 Task: Look for Airbnb options in Mouila, Gabon from 12th  December, 2023 to 15th December, 2023 for 3 adults. Place can be entire place with 2 bedrooms having 3 beds and 1 bathroom. Property type can be flat. Amenities needed are: washing machine. Booking option can be shelf check-in.
Action: Mouse moved to (322, 118)
Screenshot: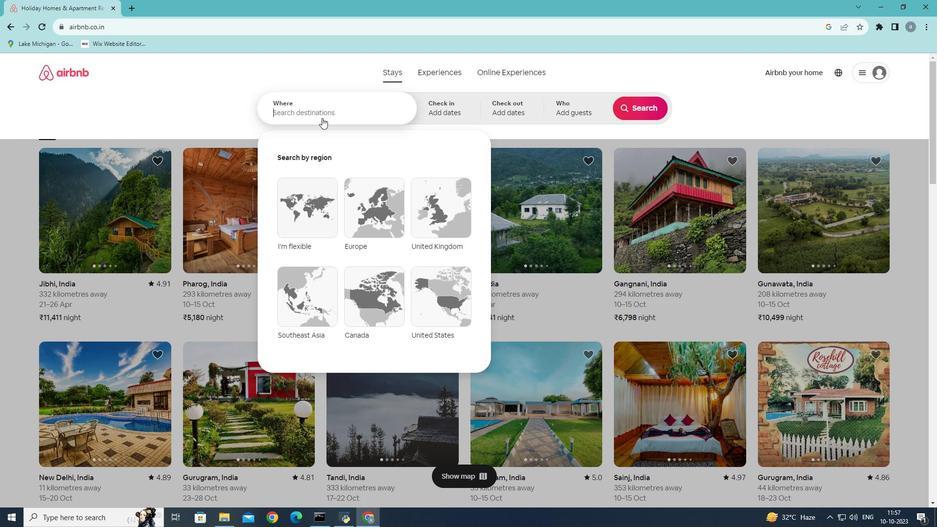 
Action: Mouse pressed left at (322, 118)
Screenshot: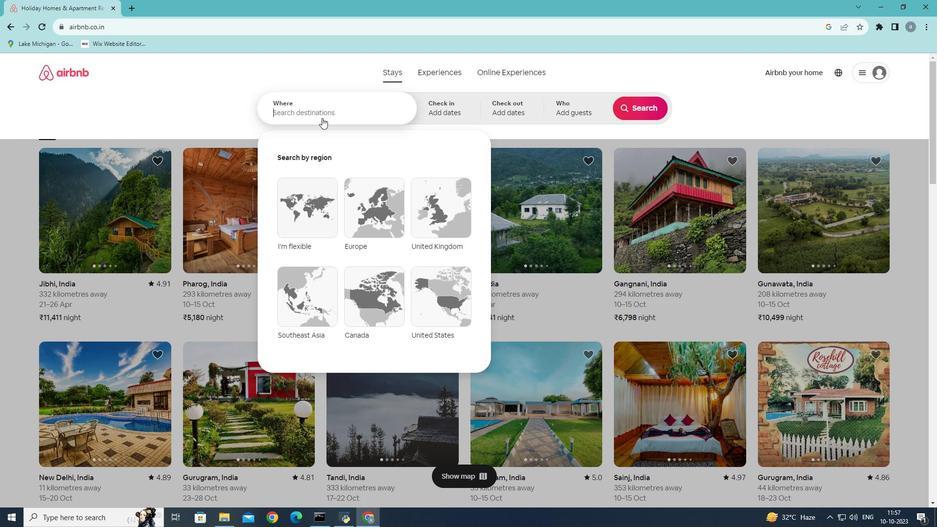 
Action: Mouse moved to (326, 105)
Screenshot: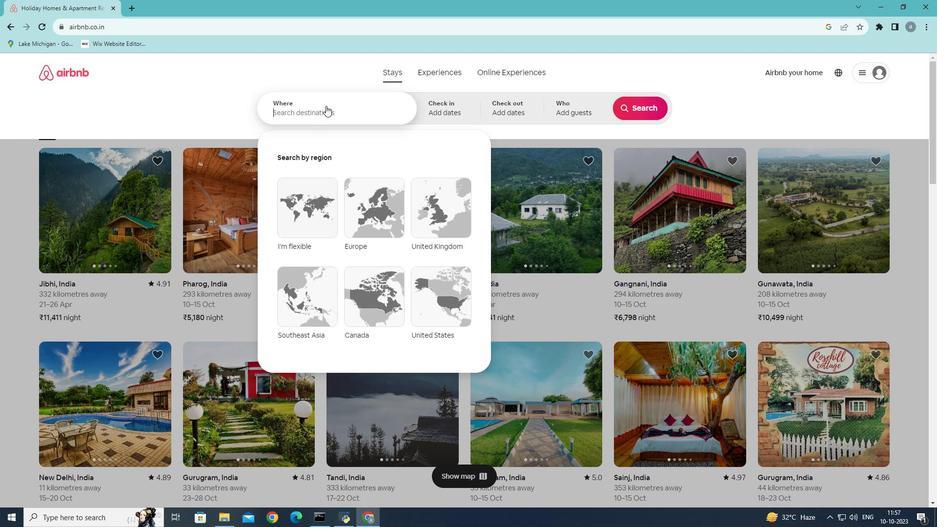 
Action: Key pressed <Key.shift>Mouila,<Key.shift>Gabon
Screenshot: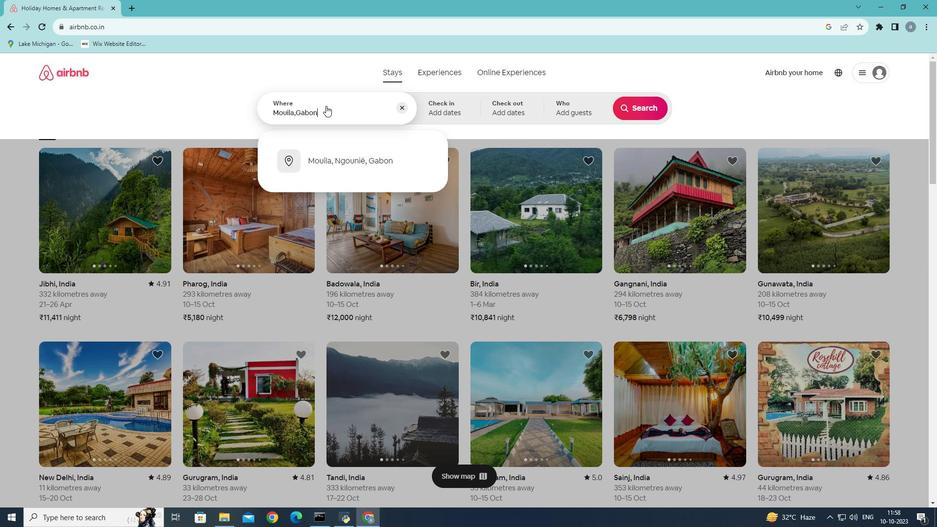 
Action: Mouse moved to (384, 162)
Screenshot: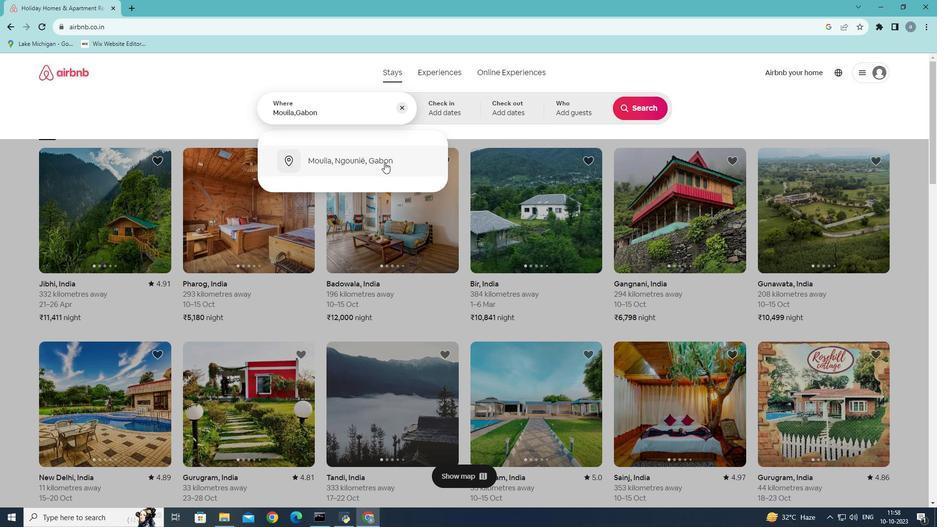 
Action: Mouse pressed left at (384, 162)
Screenshot: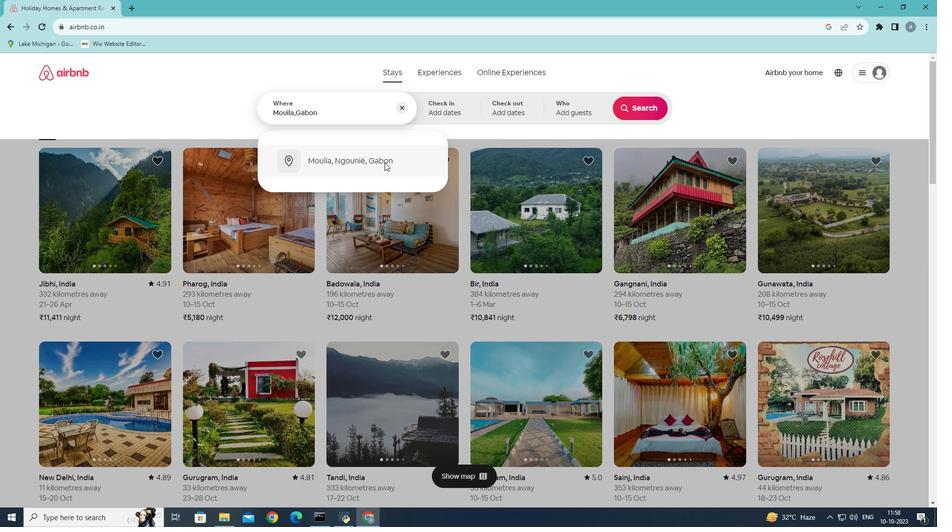 
Action: Mouse moved to (636, 184)
Screenshot: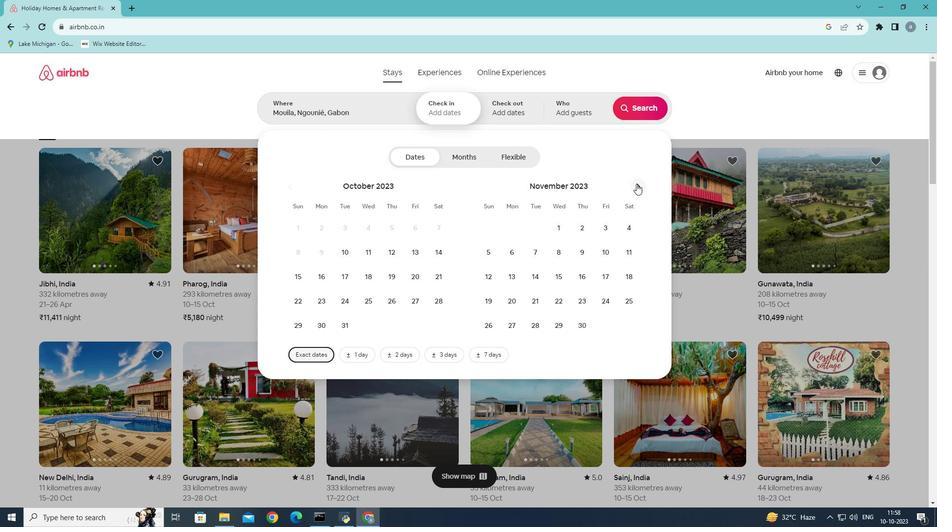 
Action: Mouse pressed left at (636, 184)
Screenshot: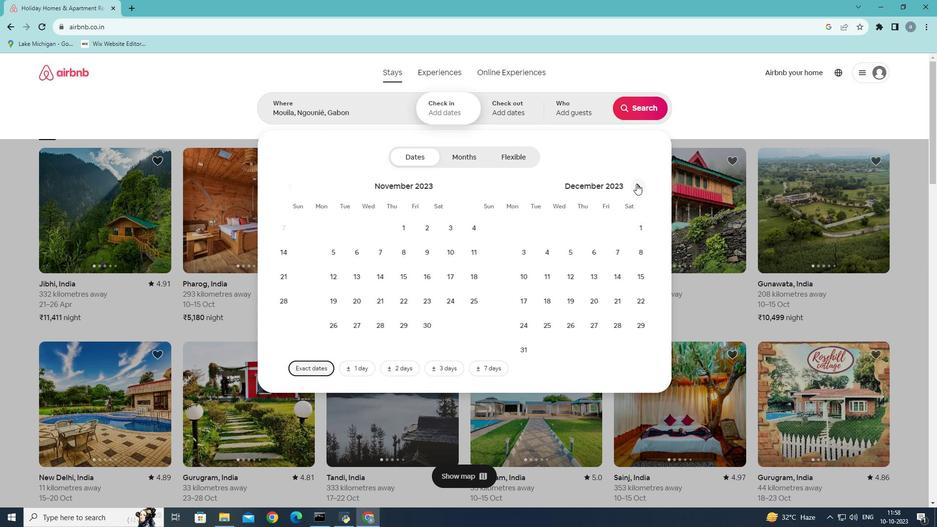 
Action: Mouse moved to (540, 276)
Screenshot: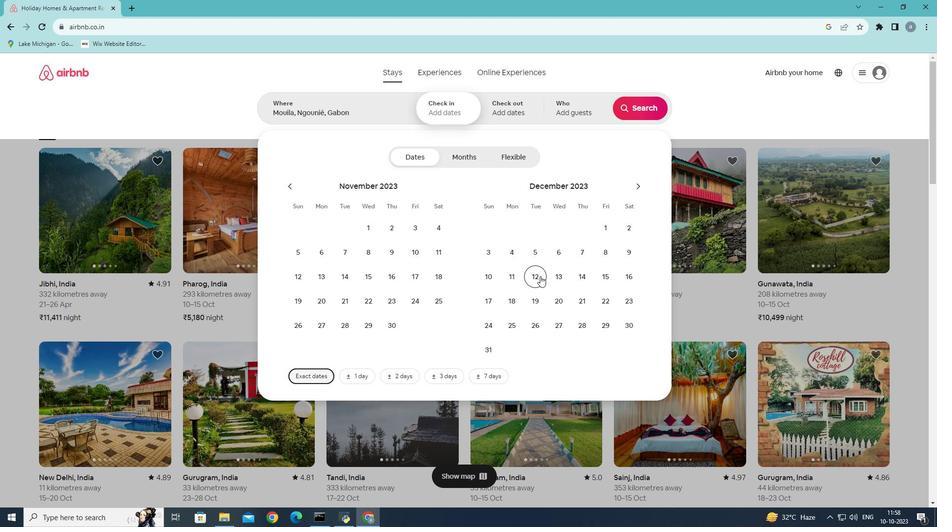 
Action: Mouse pressed left at (540, 276)
Screenshot: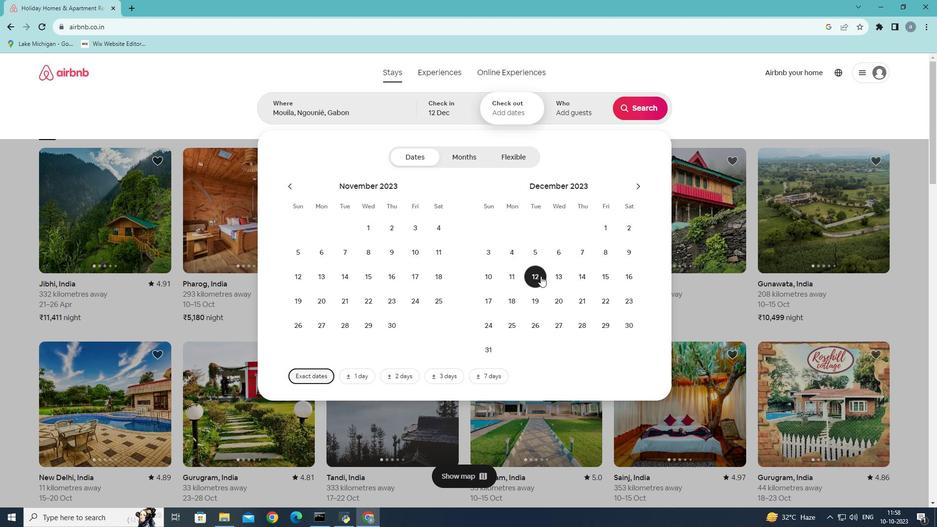 
Action: Mouse moved to (607, 274)
Screenshot: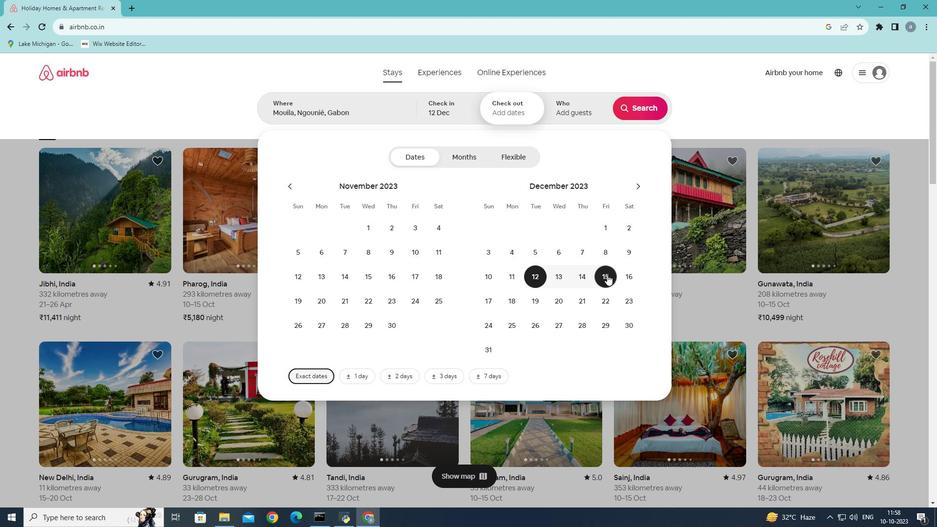 
Action: Mouse pressed left at (607, 274)
Screenshot: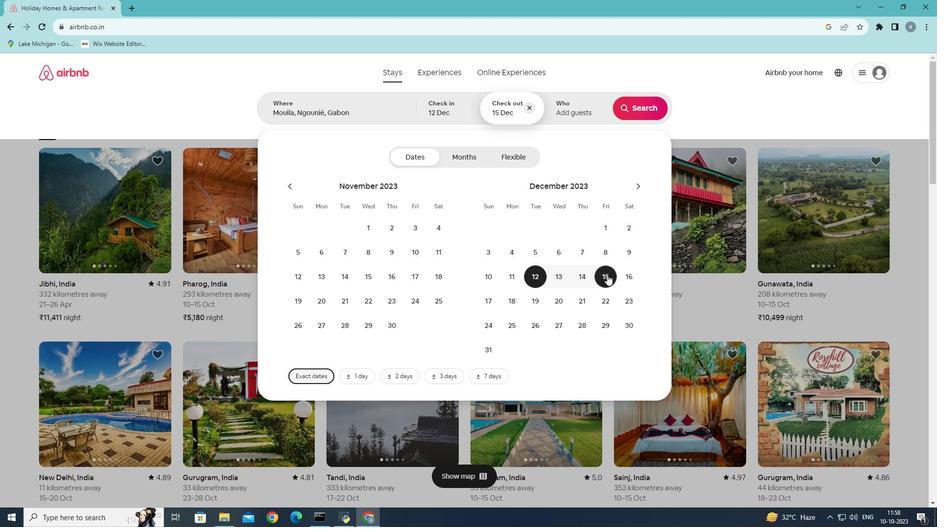 
Action: Mouse moved to (593, 109)
Screenshot: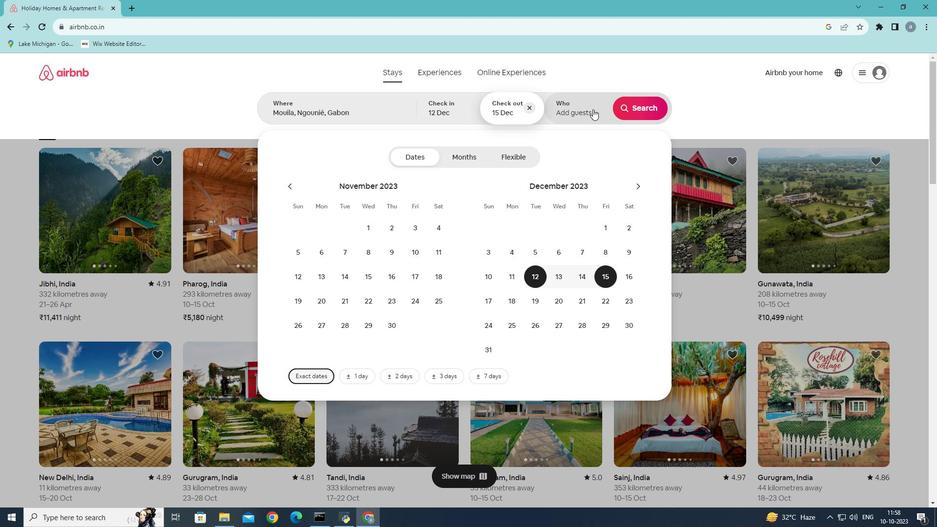 
Action: Mouse pressed left at (593, 109)
Screenshot: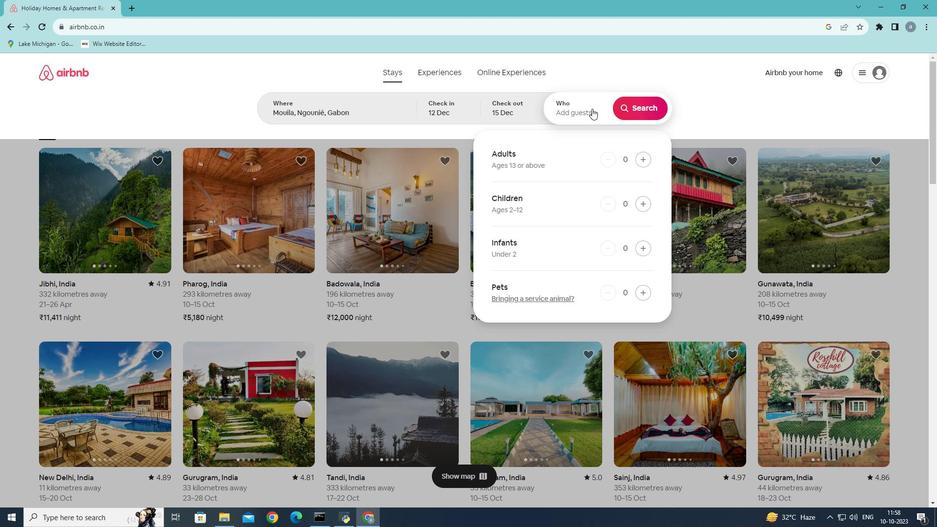 
Action: Mouse moved to (642, 161)
Screenshot: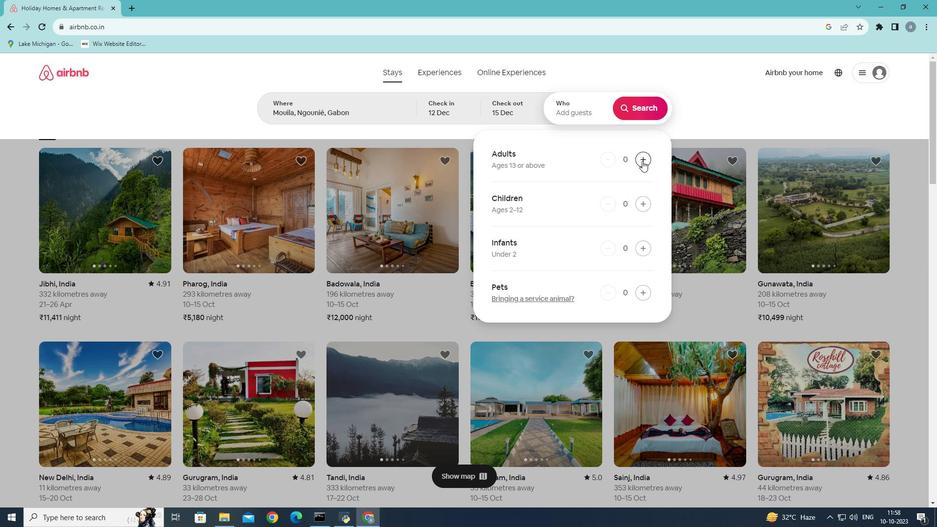 
Action: Mouse pressed left at (642, 161)
Screenshot: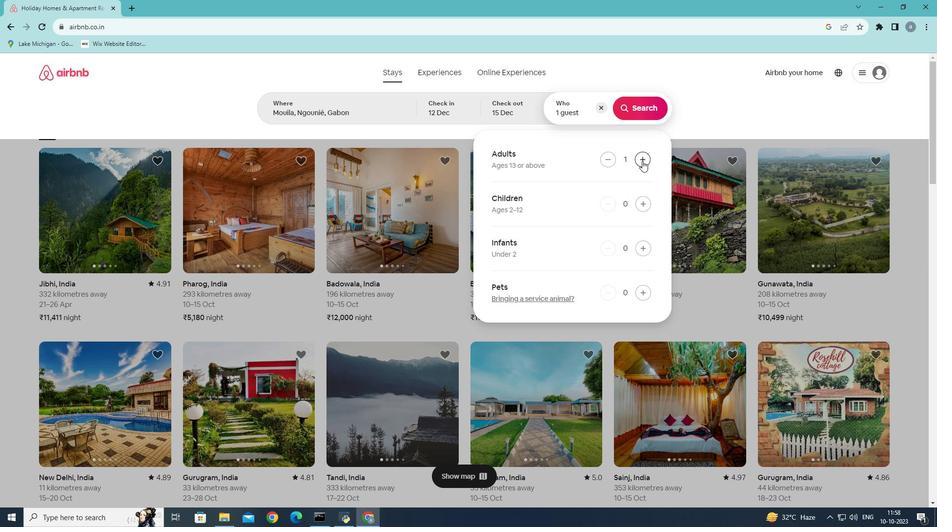 
Action: Mouse pressed left at (642, 161)
Screenshot: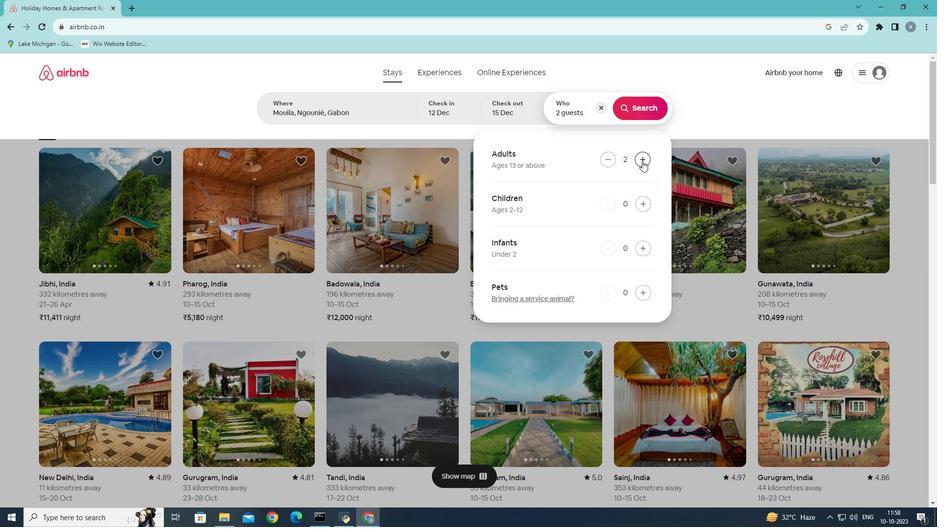 
Action: Mouse pressed left at (642, 161)
Screenshot: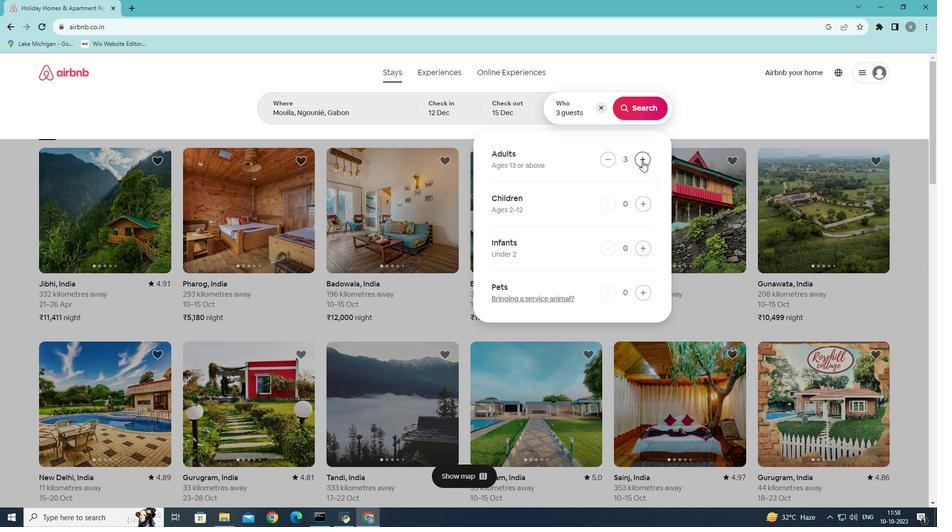 
Action: Mouse moved to (635, 107)
Screenshot: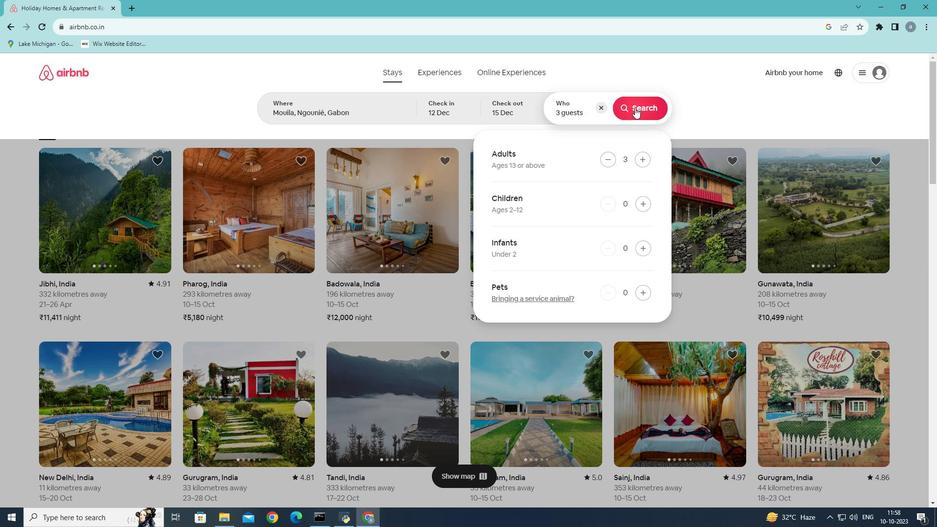 
Action: Mouse pressed left at (635, 107)
Screenshot: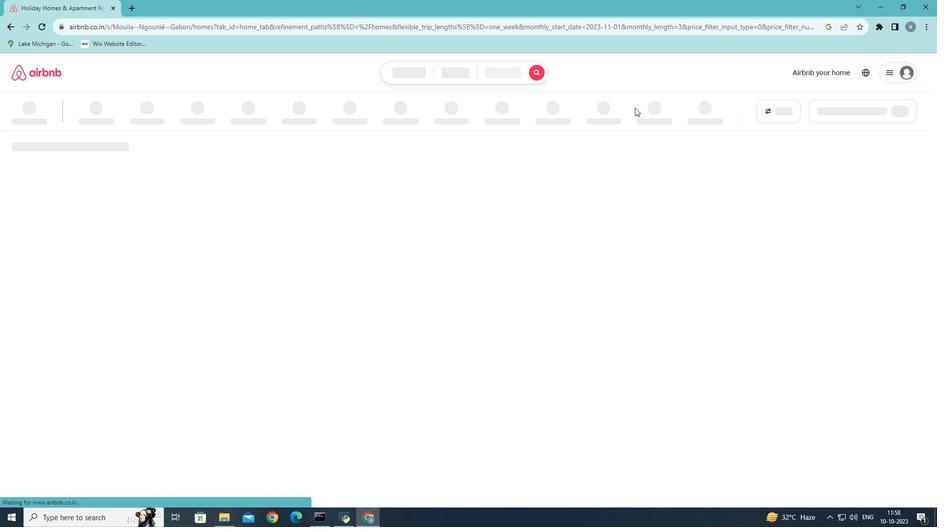 
Action: Mouse moved to (769, 110)
Screenshot: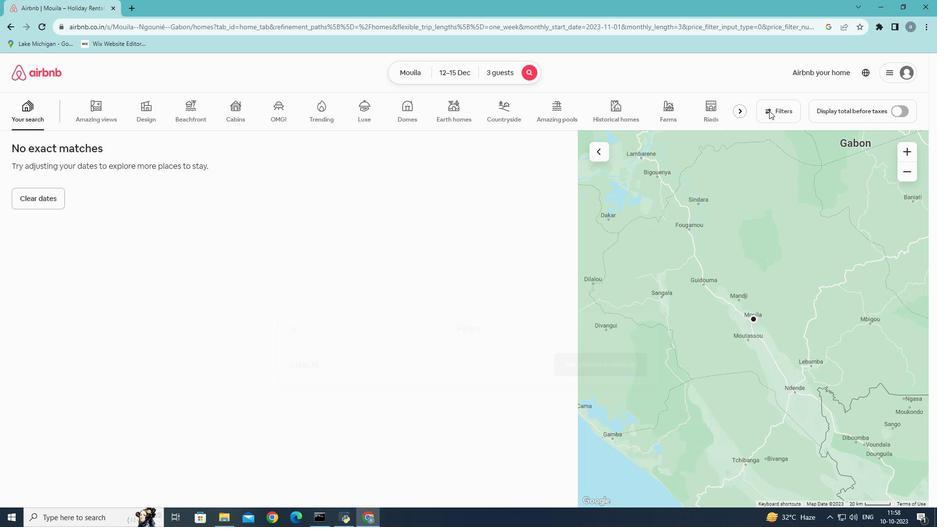 
Action: Mouse pressed left at (769, 110)
Screenshot: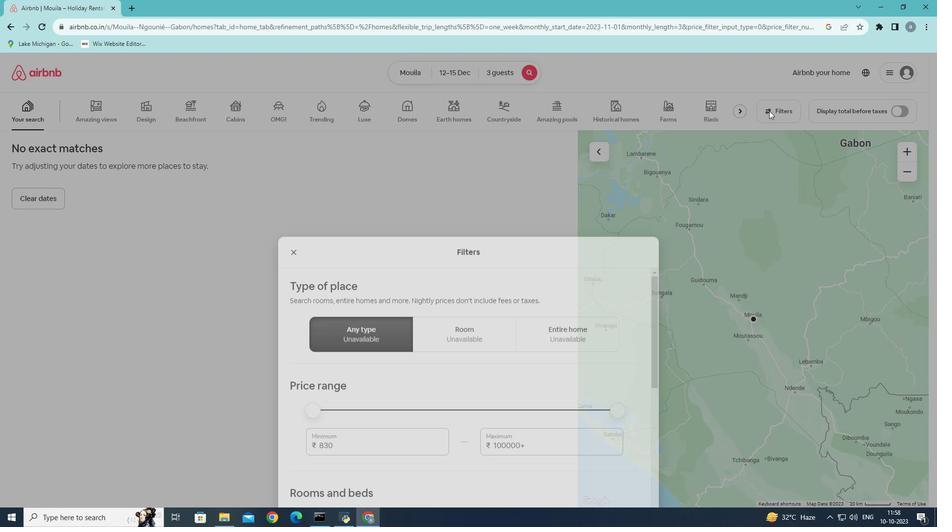 
Action: Mouse moved to (565, 168)
Screenshot: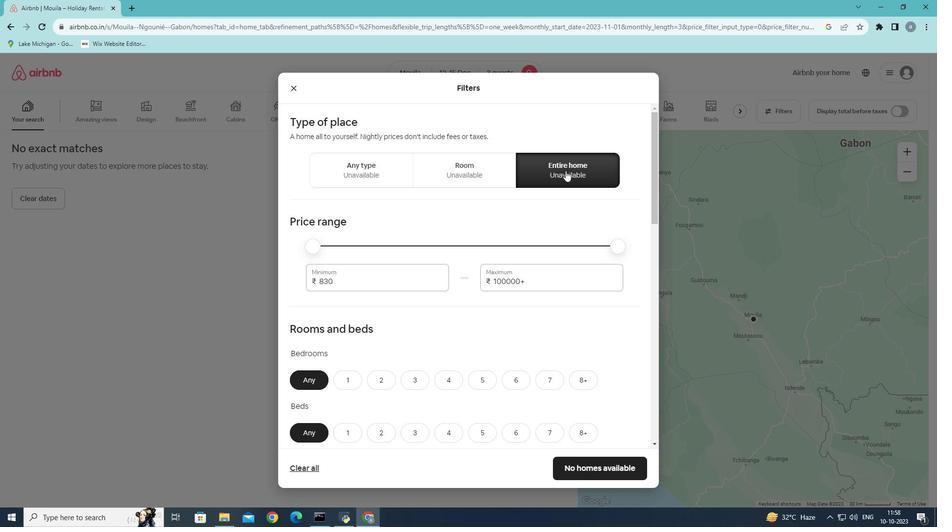 
Action: Mouse pressed left at (565, 168)
Screenshot: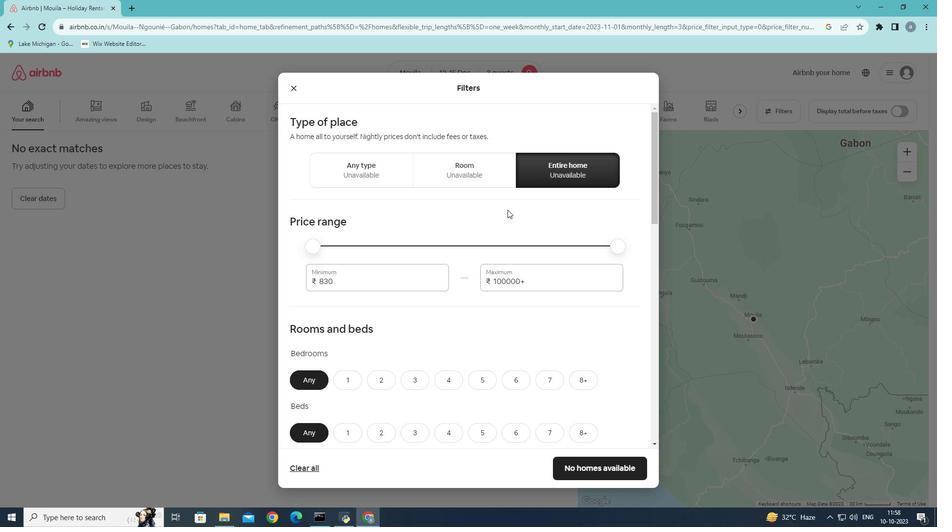 
Action: Mouse moved to (382, 380)
Screenshot: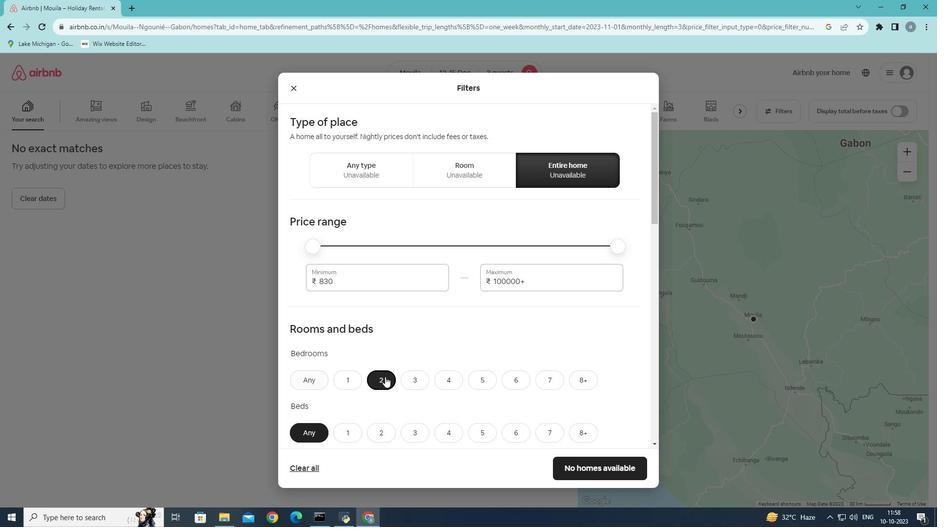 
Action: Mouse pressed left at (382, 380)
Screenshot: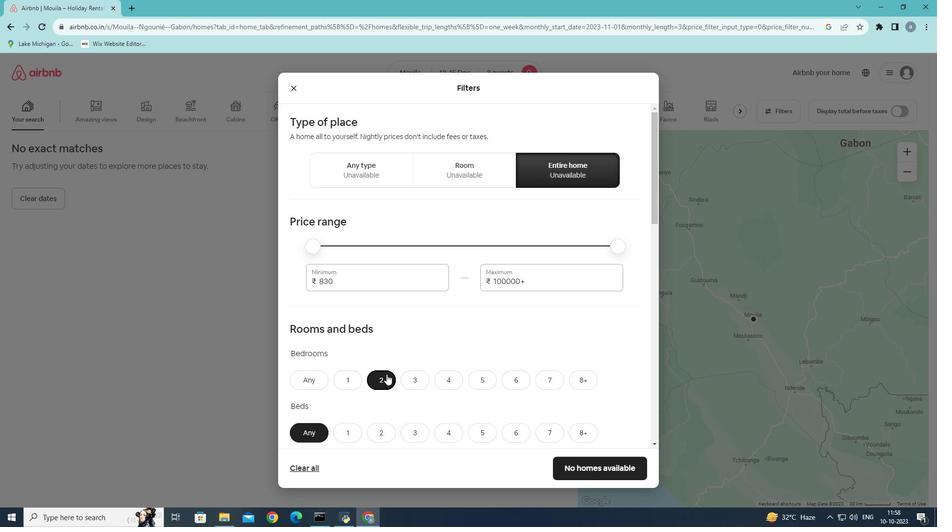 
Action: Mouse moved to (451, 327)
Screenshot: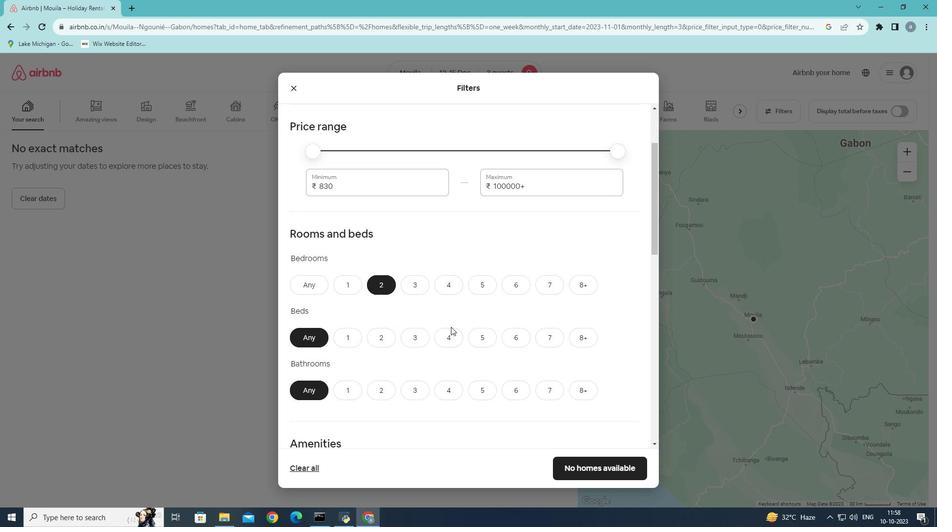 
Action: Mouse scrolled (451, 326) with delta (0, 0)
Screenshot: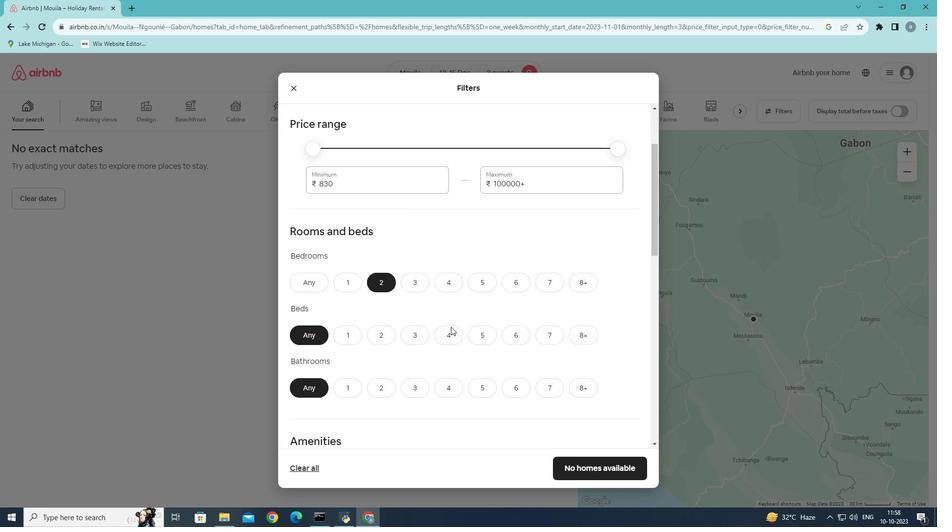 
Action: Mouse scrolled (451, 326) with delta (0, 0)
Screenshot: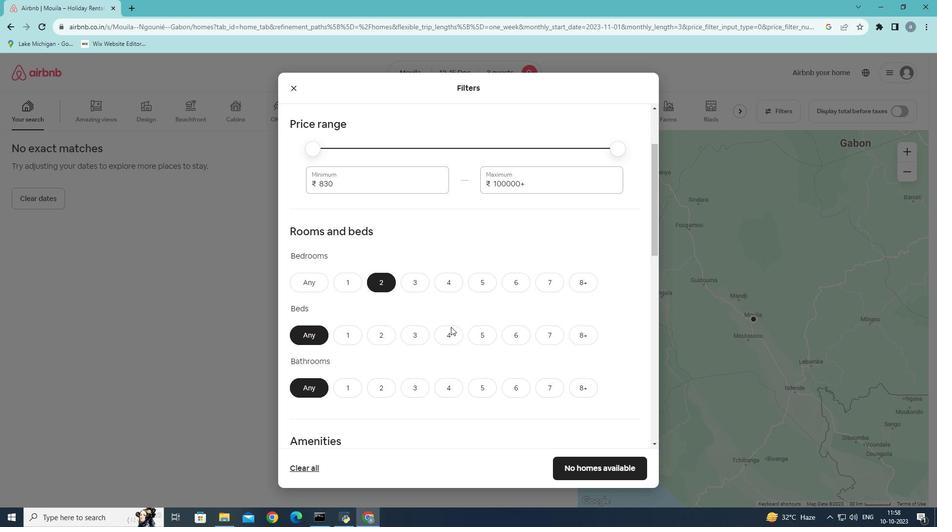 
Action: Mouse moved to (376, 336)
Screenshot: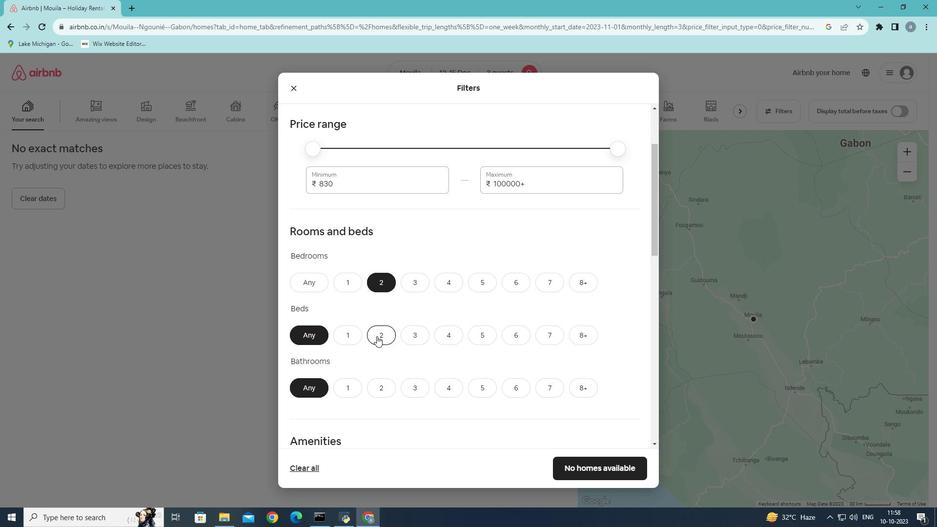 
Action: Mouse scrolled (376, 335) with delta (0, 0)
Screenshot: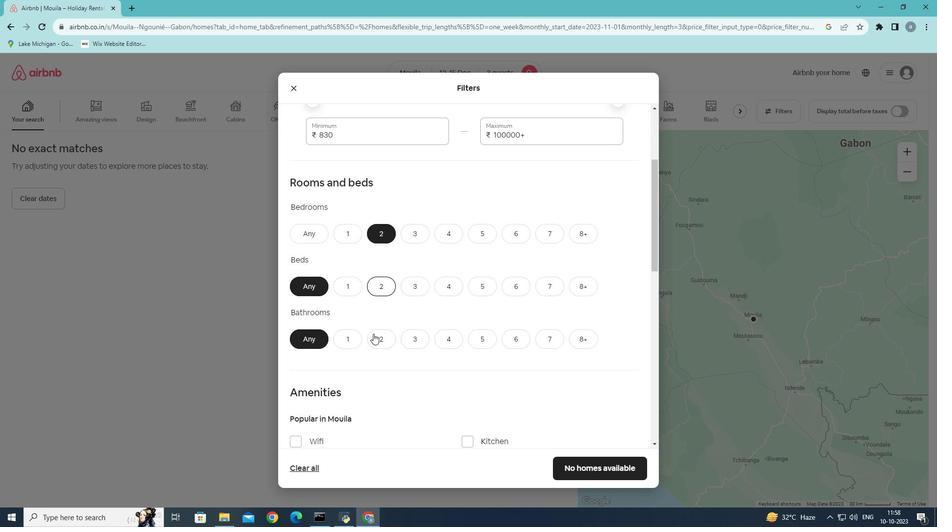 
Action: Mouse moved to (412, 282)
Screenshot: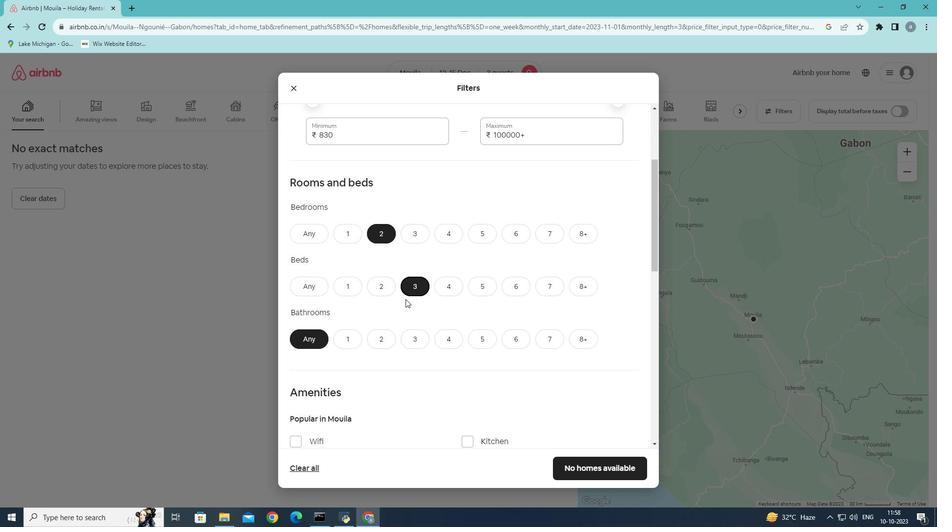 
Action: Mouse pressed left at (412, 282)
Screenshot: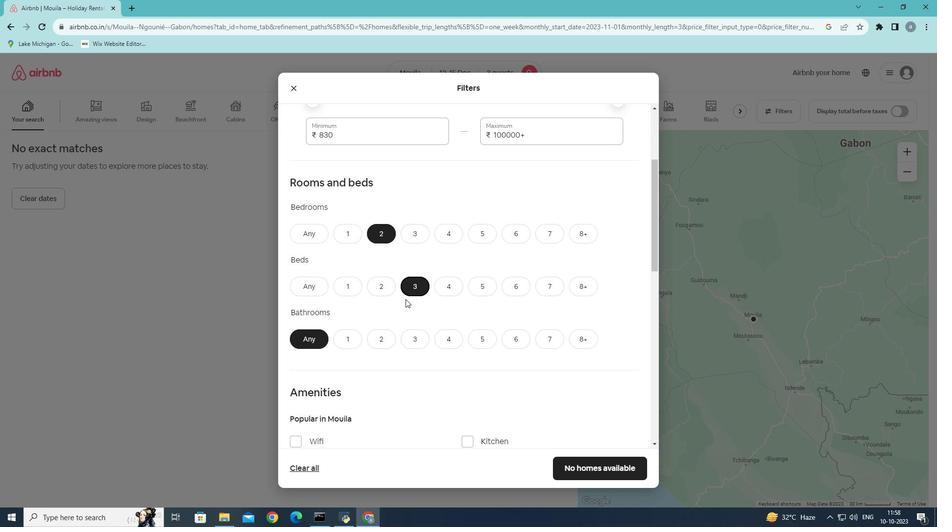 
Action: Mouse moved to (347, 345)
Screenshot: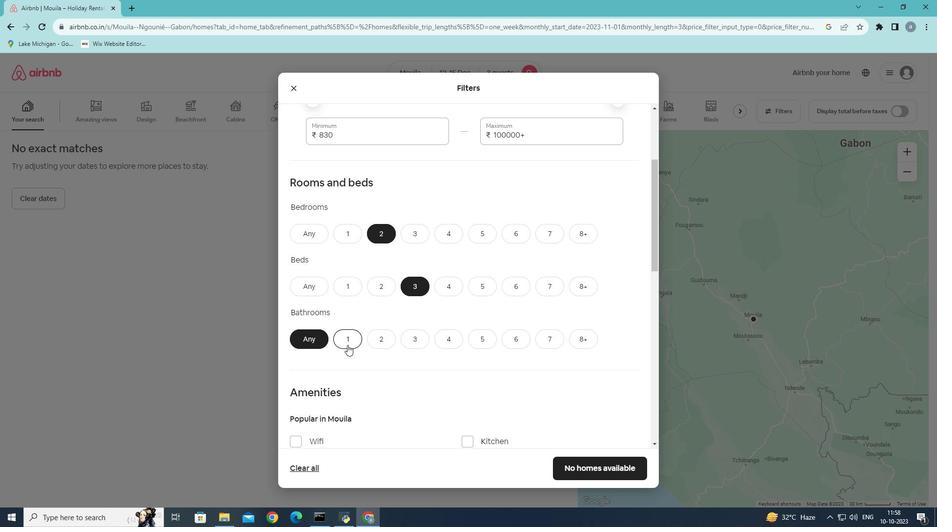 
Action: Mouse pressed left at (347, 345)
Screenshot: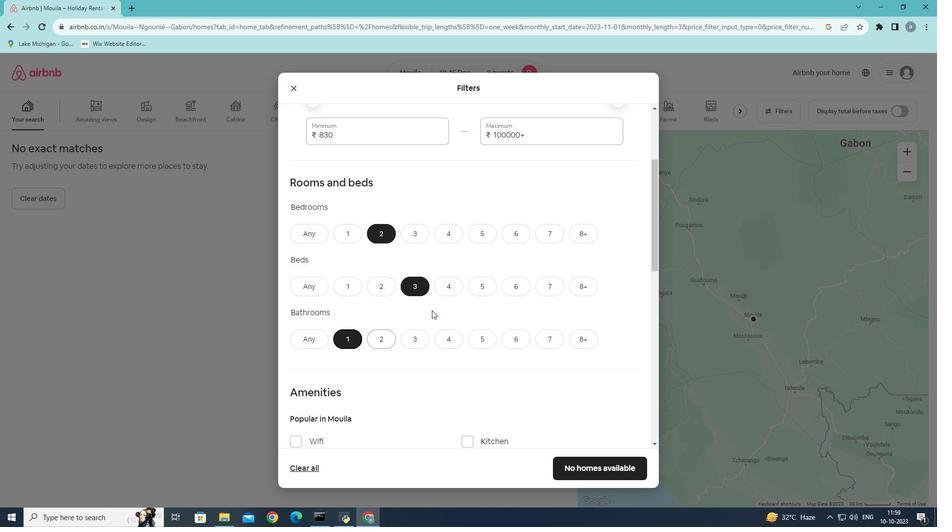 
Action: Mouse moved to (482, 285)
Screenshot: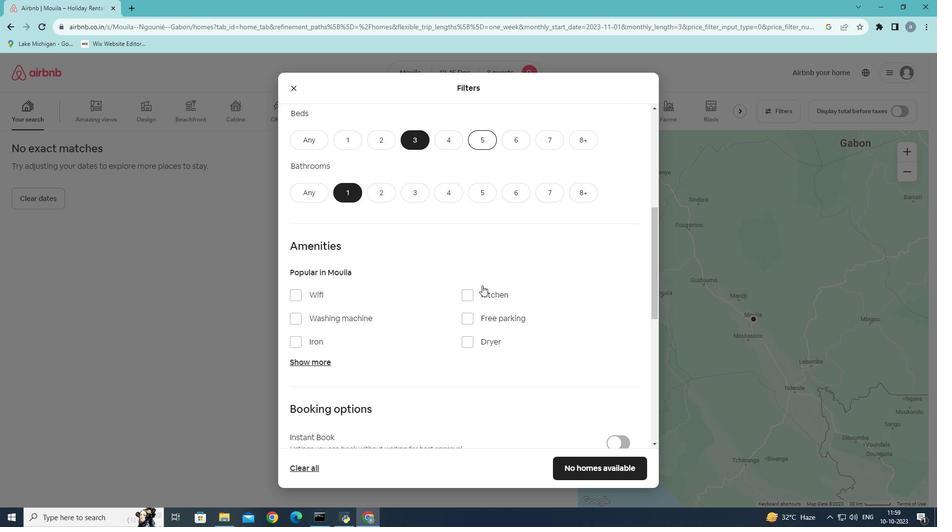 
Action: Mouse scrolled (482, 285) with delta (0, 0)
Screenshot: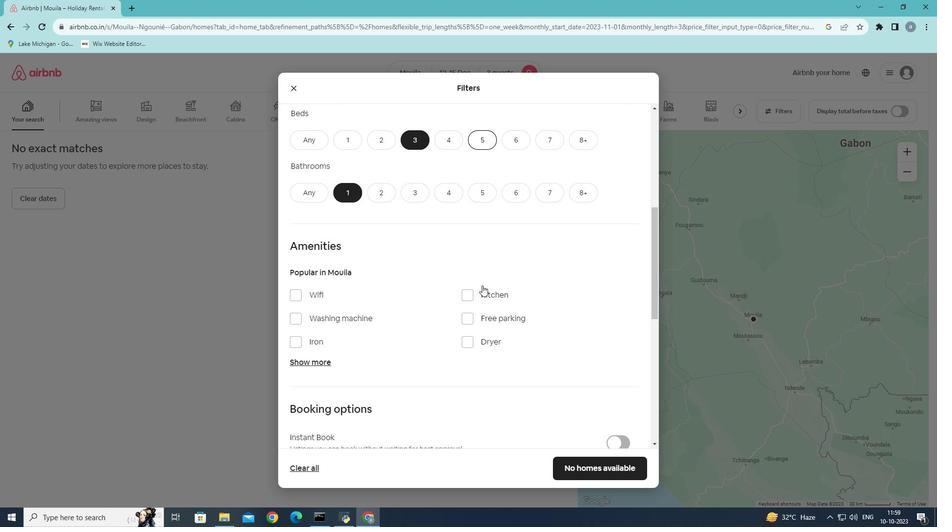 
Action: Mouse scrolled (482, 285) with delta (0, 0)
Screenshot: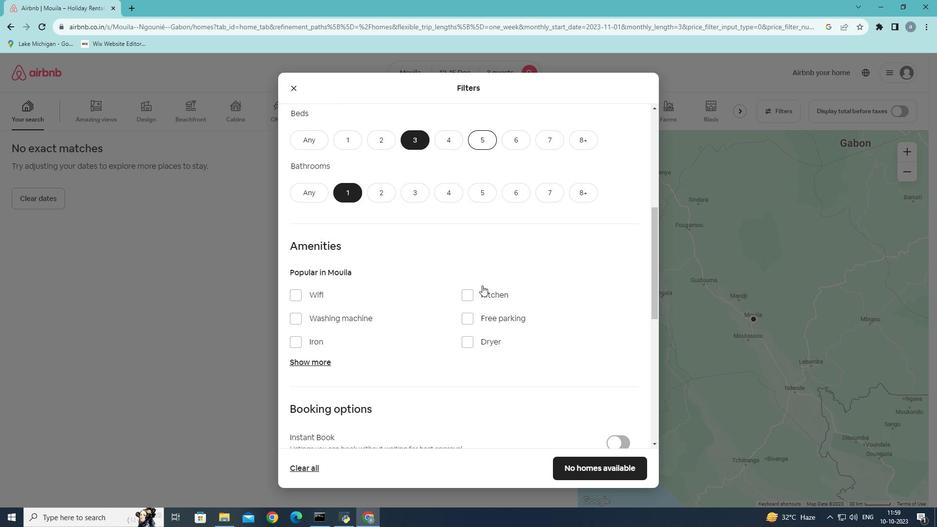 
Action: Mouse scrolled (482, 285) with delta (0, 0)
Screenshot: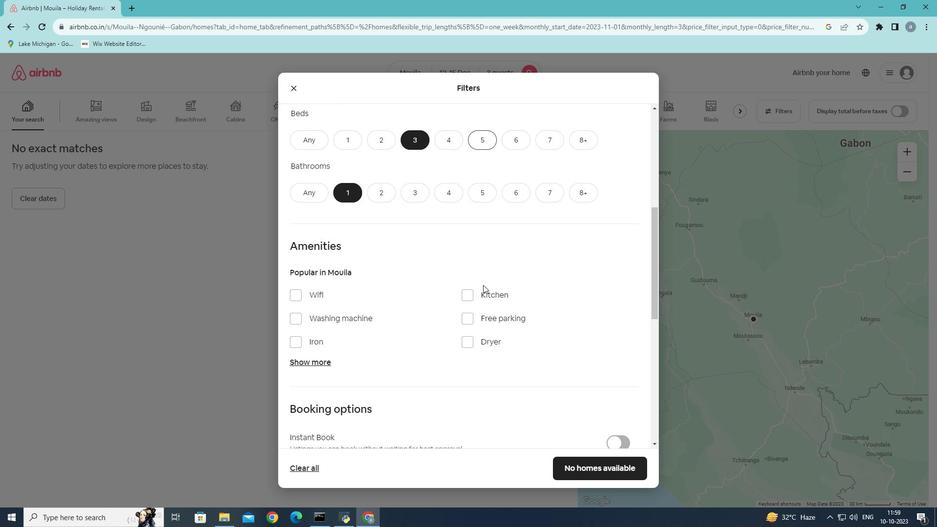 
Action: Mouse moved to (483, 284)
Screenshot: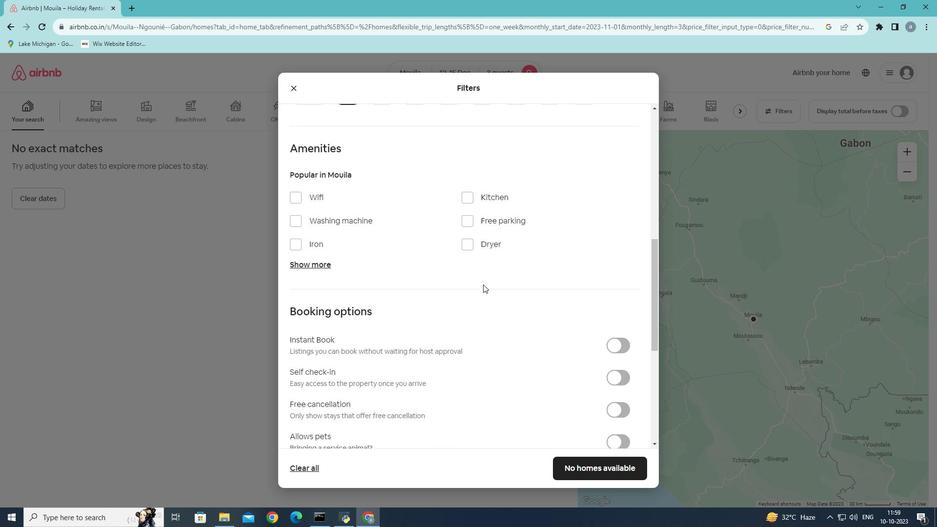 
Action: Mouse scrolled (483, 284) with delta (0, 0)
Screenshot: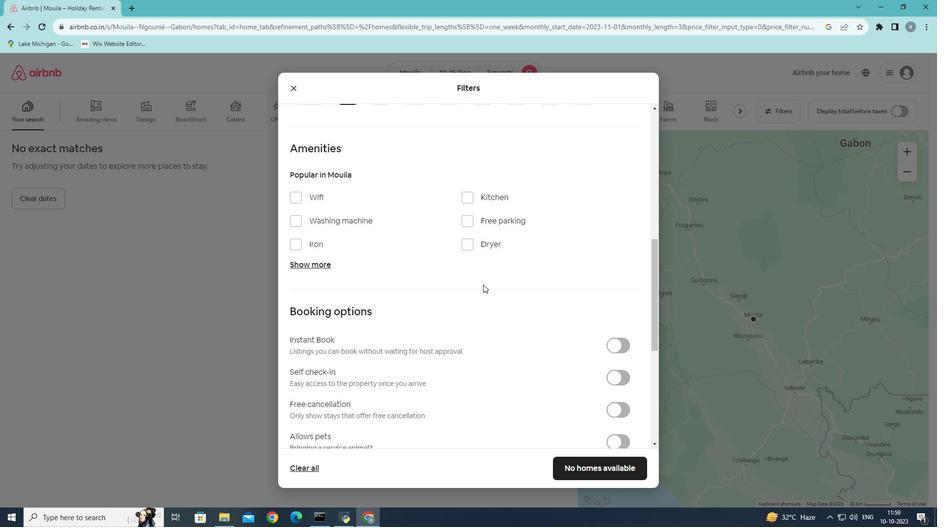 
Action: Mouse scrolled (483, 284) with delta (0, 0)
Screenshot: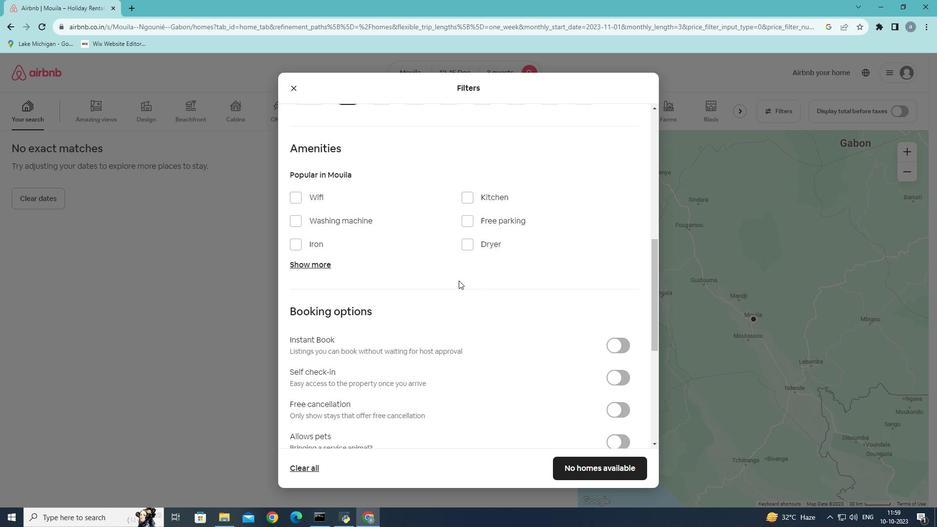 
Action: Mouse moved to (359, 210)
Screenshot: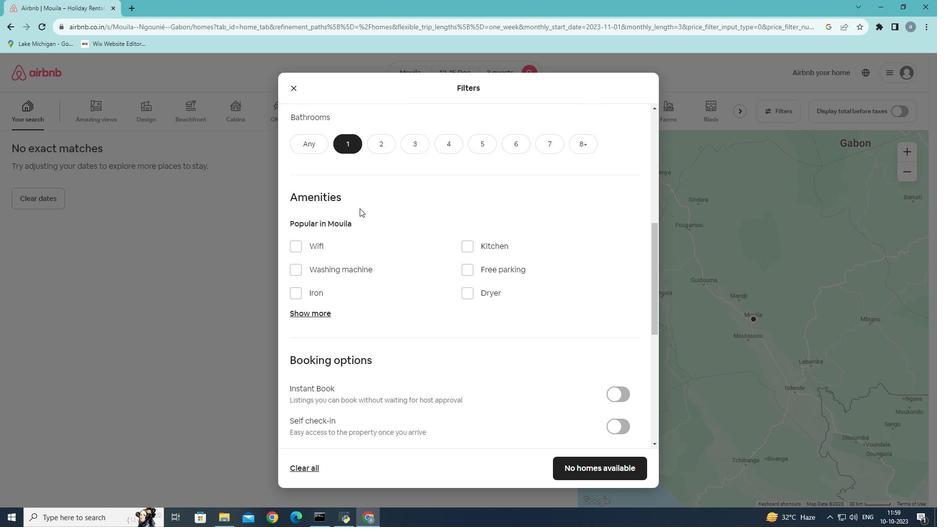 
Action: Mouse scrolled (359, 211) with delta (0, 0)
Screenshot: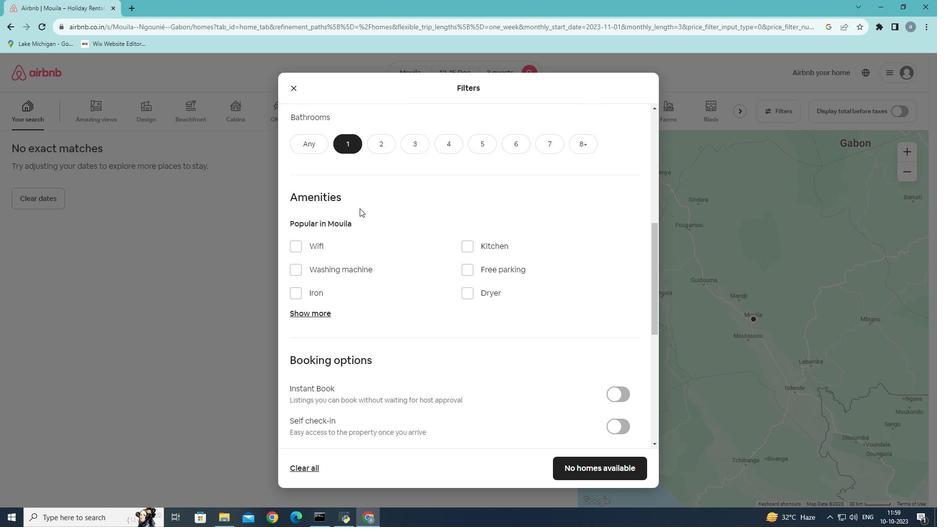
Action: Mouse moved to (359, 208)
Screenshot: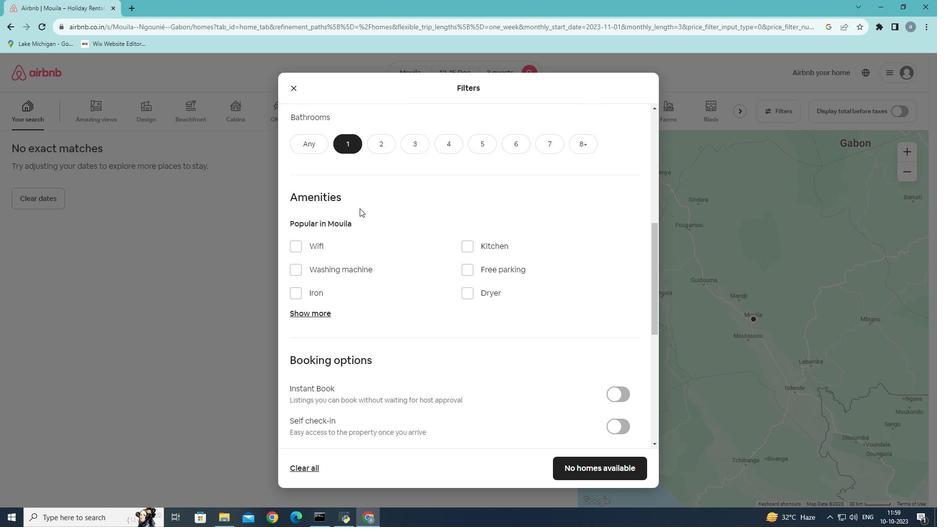 
Action: Mouse scrolled (359, 208) with delta (0, 0)
Screenshot: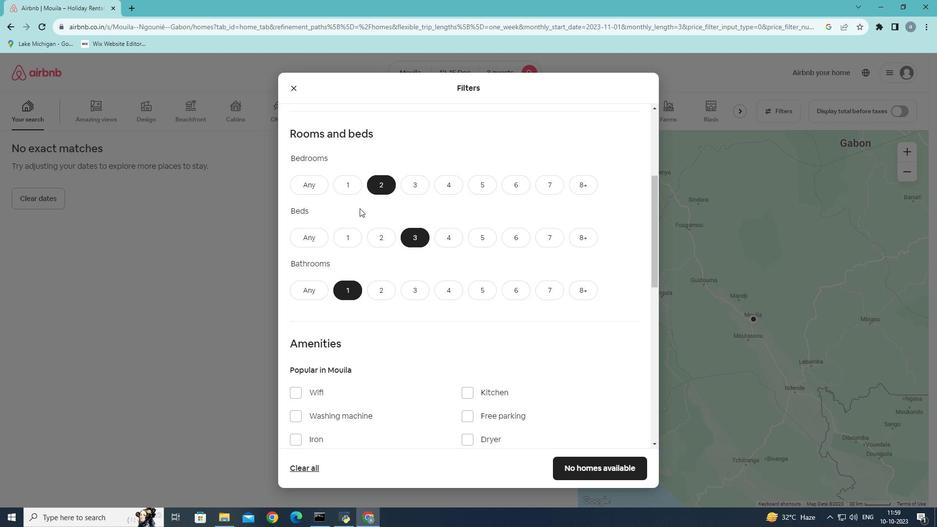 
Action: Mouse scrolled (359, 208) with delta (0, 0)
Screenshot: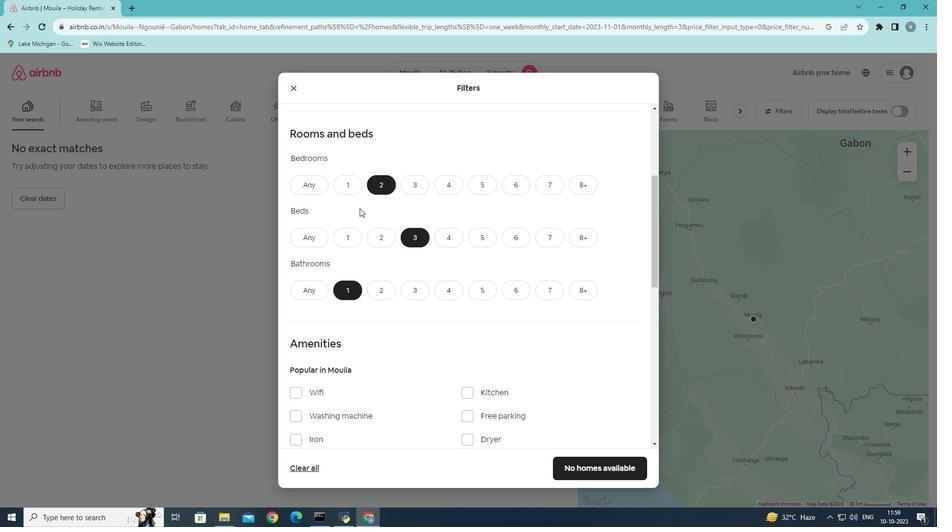 
Action: Mouse scrolled (359, 208) with delta (0, 0)
Screenshot: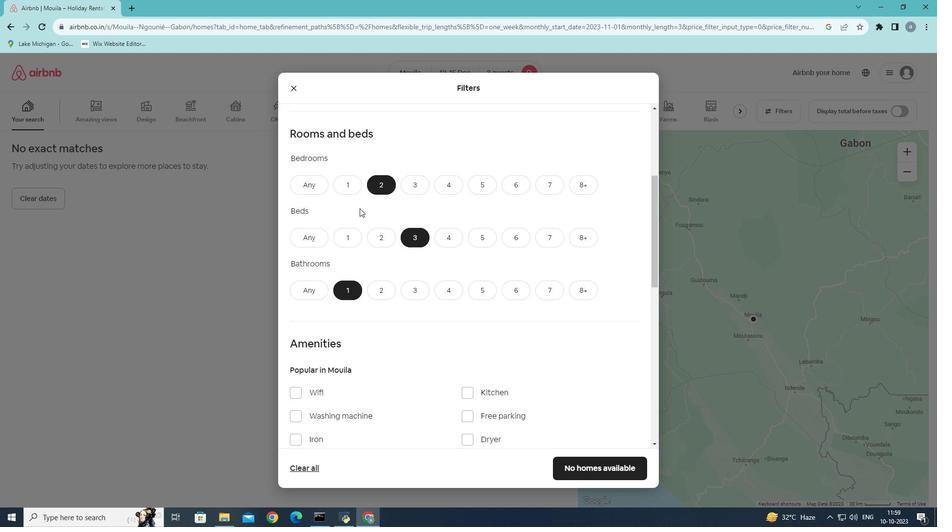
Action: Mouse scrolled (359, 207) with delta (0, 0)
Screenshot: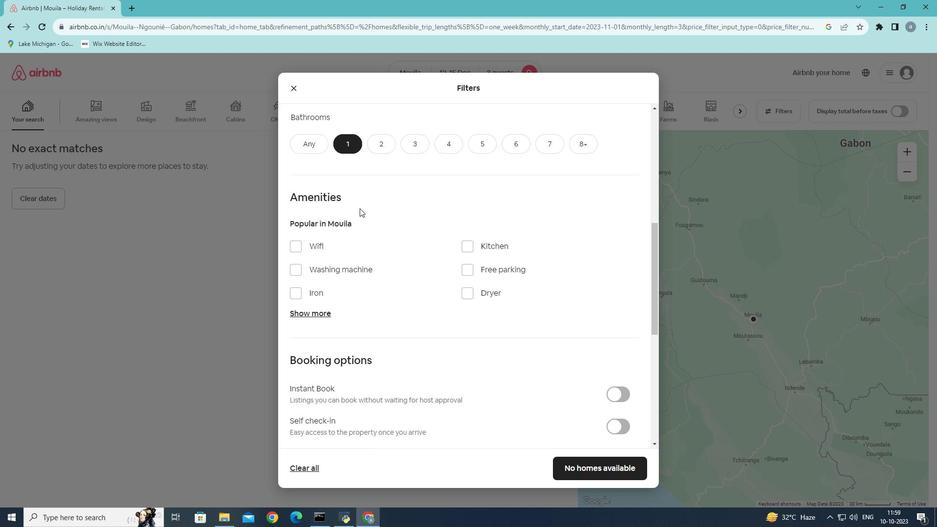 
Action: Mouse scrolled (359, 207) with delta (0, 0)
Screenshot: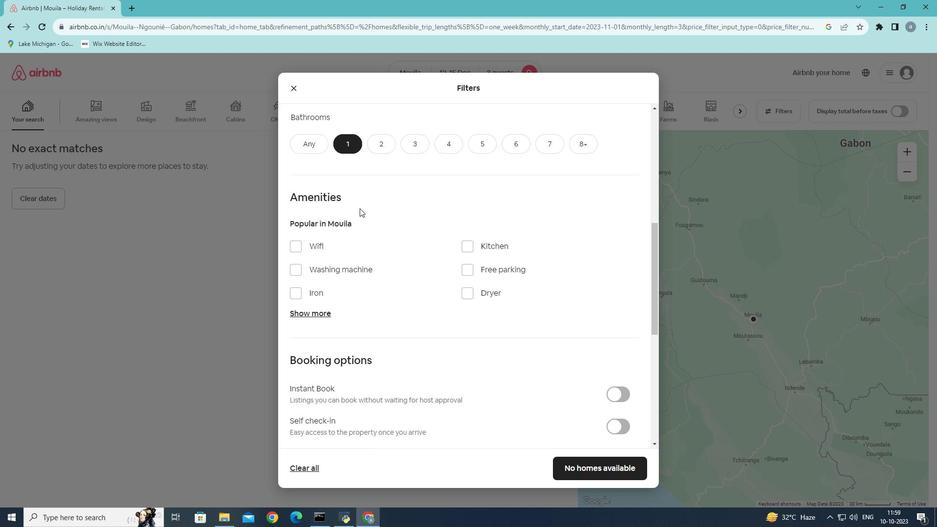 
Action: Mouse scrolled (359, 207) with delta (0, 0)
Screenshot: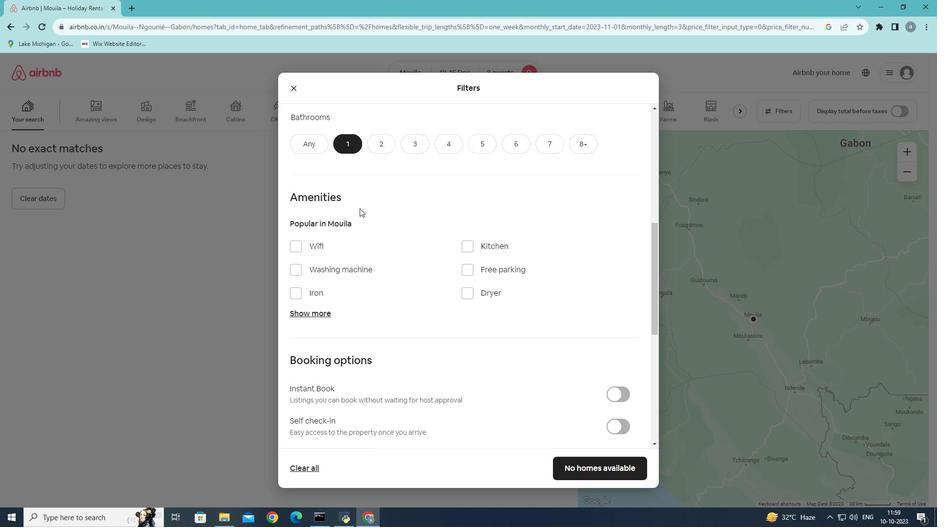 
Action: Mouse scrolled (359, 207) with delta (0, 0)
Screenshot: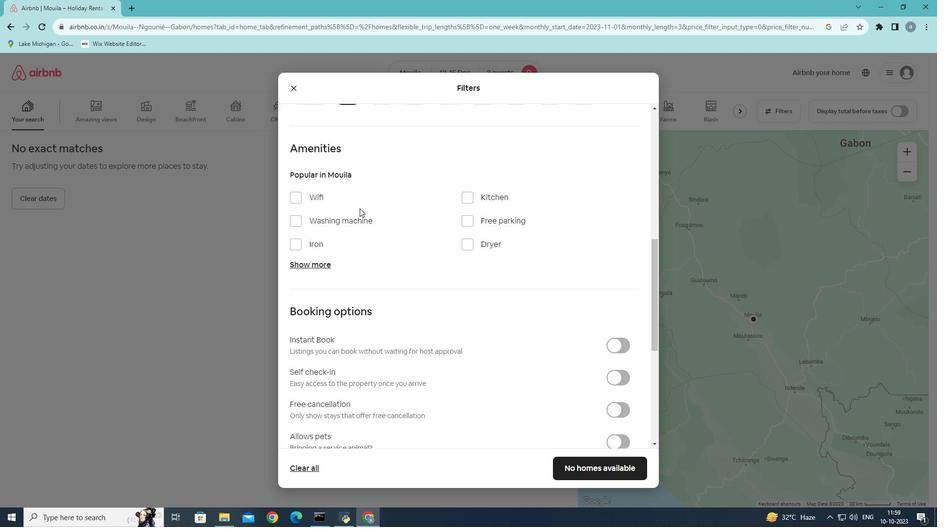 
Action: Mouse scrolled (359, 207) with delta (0, 0)
Screenshot: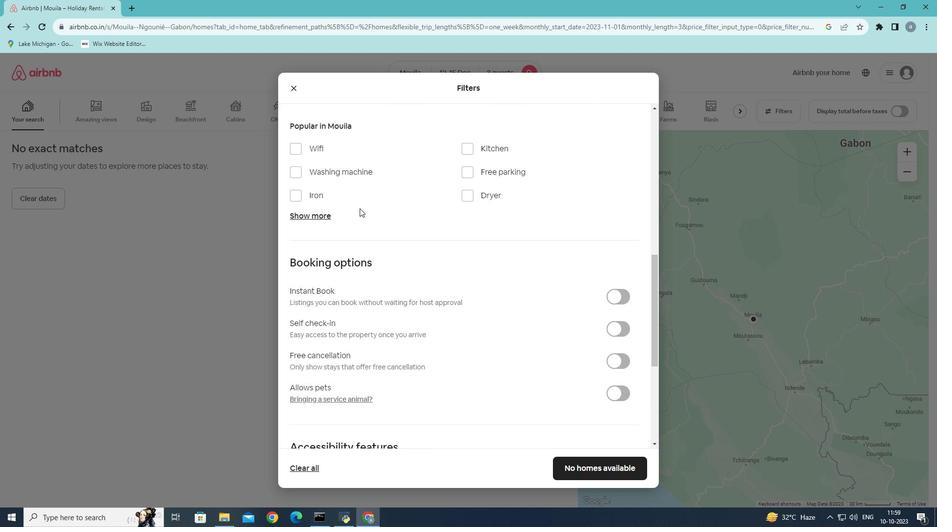 
Action: Mouse scrolled (359, 207) with delta (0, 0)
Screenshot: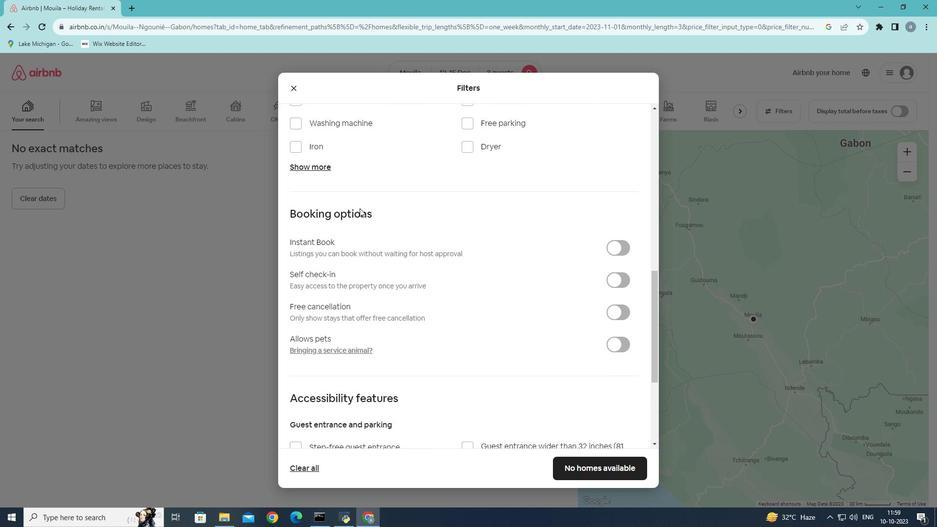 
Action: Mouse moved to (359, 204)
Screenshot: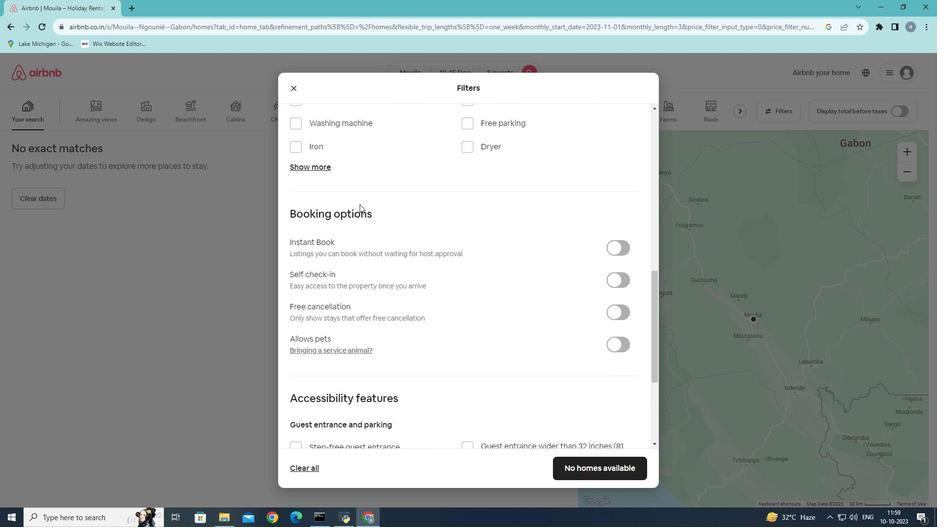 
Action: Mouse scrolled (359, 204) with delta (0, 0)
Screenshot: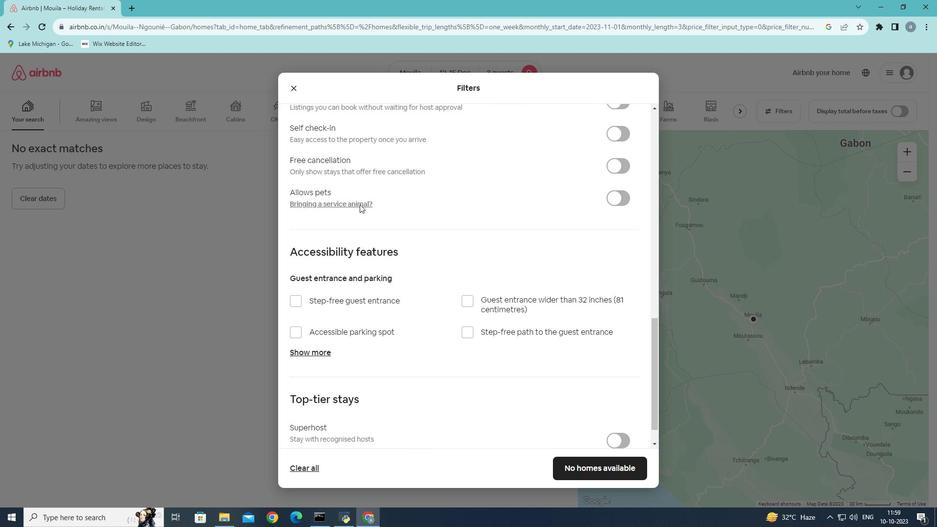 
Action: Mouse scrolled (359, 204) with delta (0, 0)
Screenshot: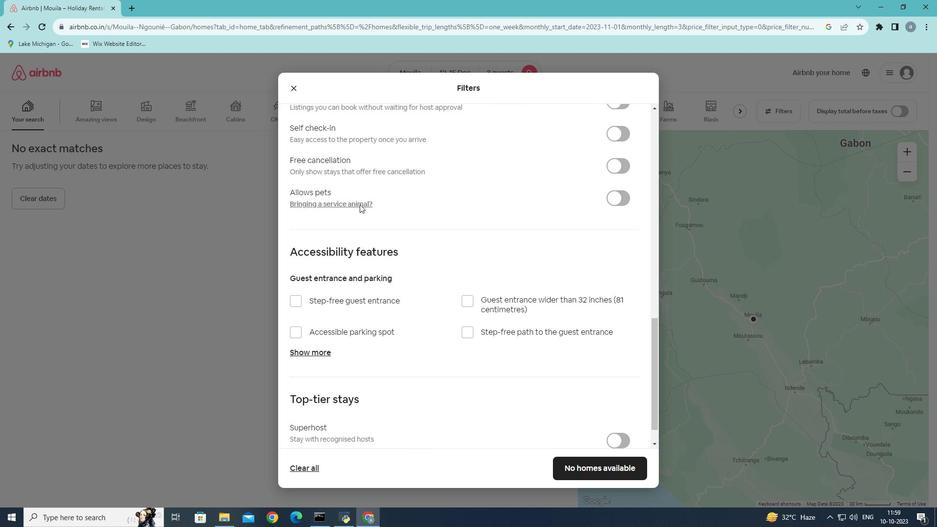 
Action: Mouse scrolled (359, 204) with delta (0, 0)
Screenshot: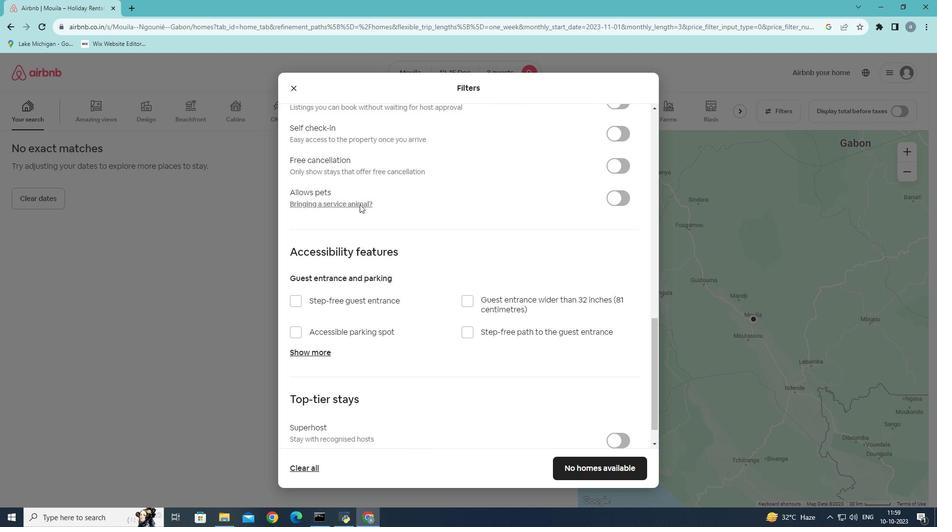 
Action: Mouse scrolled (359, 205) with delta (0, 0)
Screenshot: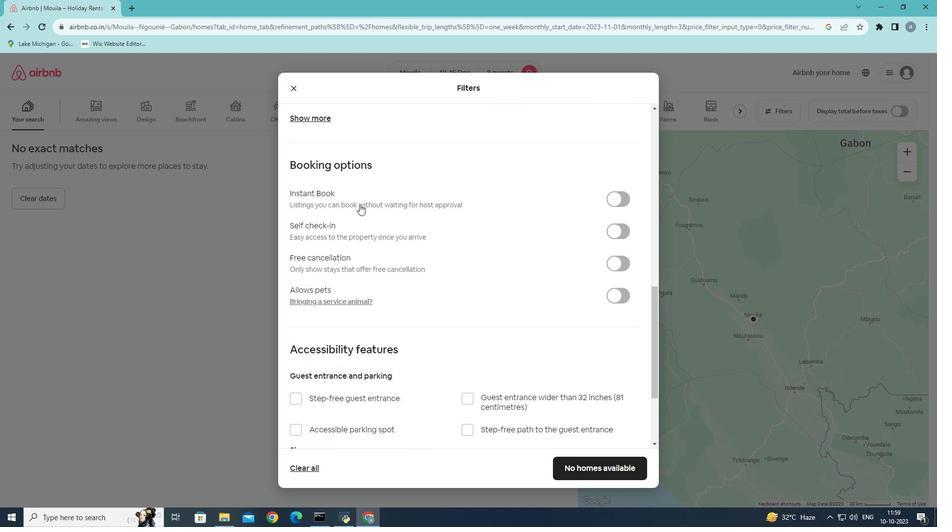 
Action: Mouse scrolled (359, 205) with delta (0, 0)
Screenshot: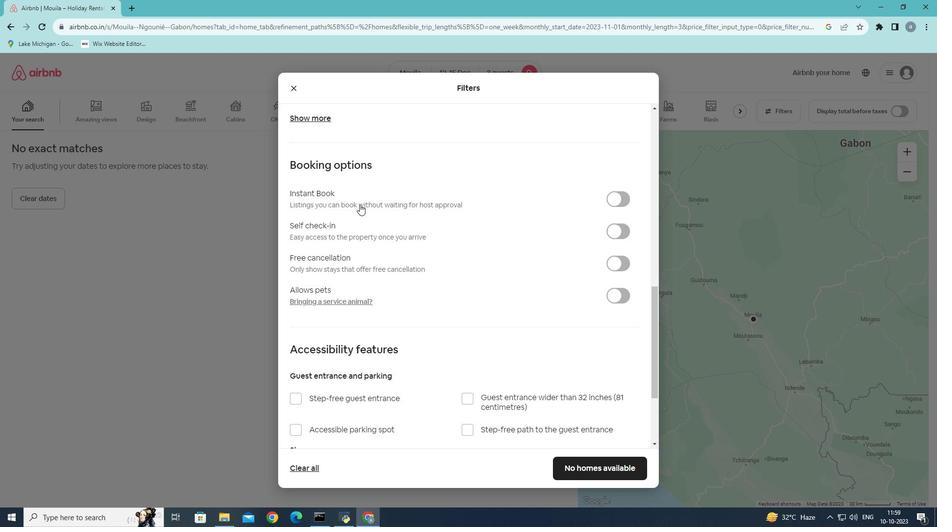 
Action: Mouse moved to (414, 242)
Screenshot: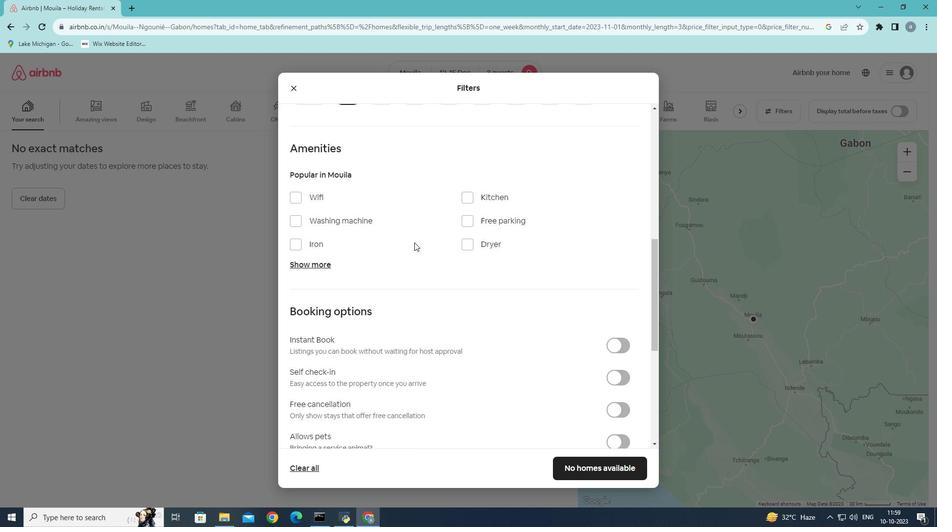 
Action: Mouse scrolled (414, 243) with delta (0, 0)
Screenshot: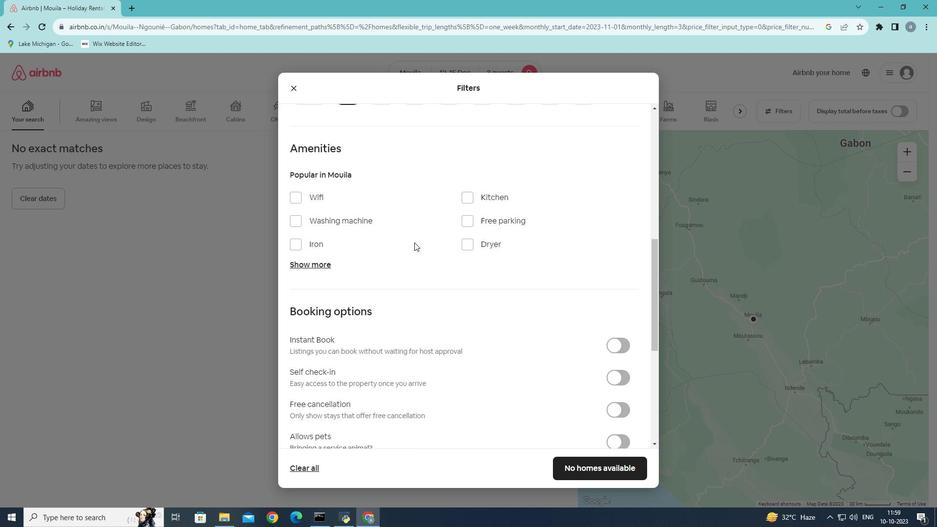 
Action: Mouse scrolled (414, 243) with delta (0, 0)
Screenshot: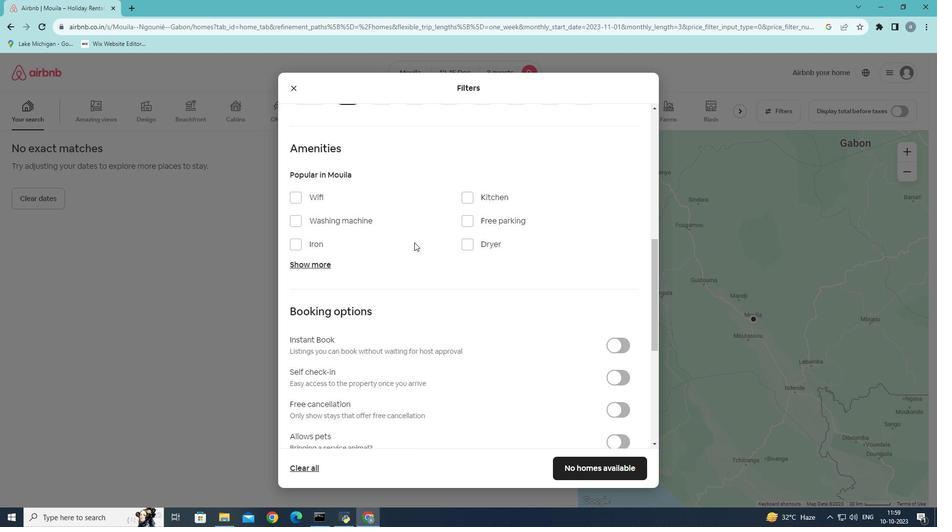 
Action: Mouse scrolled (414, 243) with delta (0, 0)
Screenshot: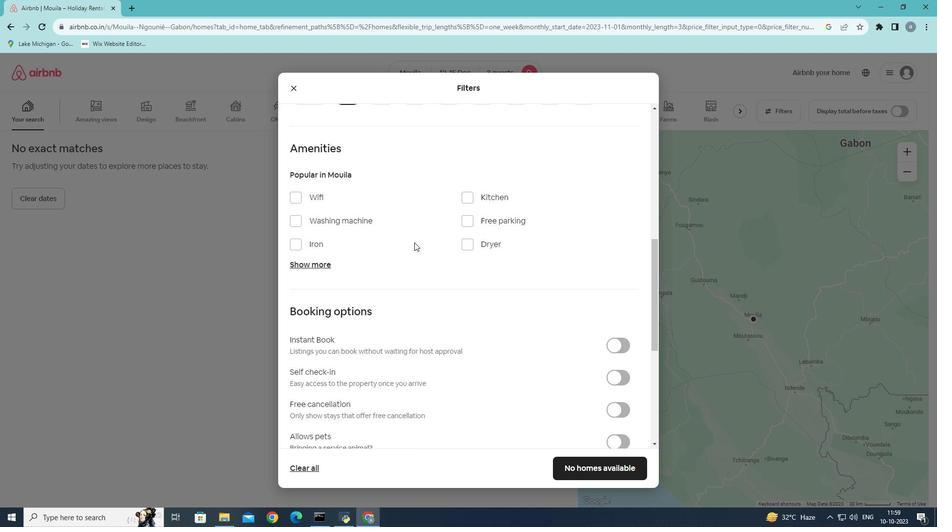 
Action: Mouse moved to (299, 225)
Screenshot: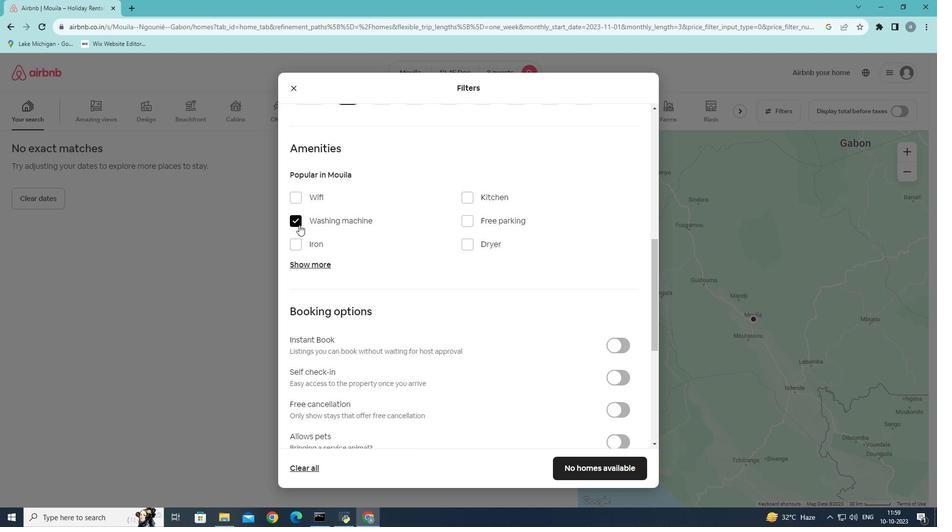 
Action: Mouse pressed left at (299, 225)
Screenshot: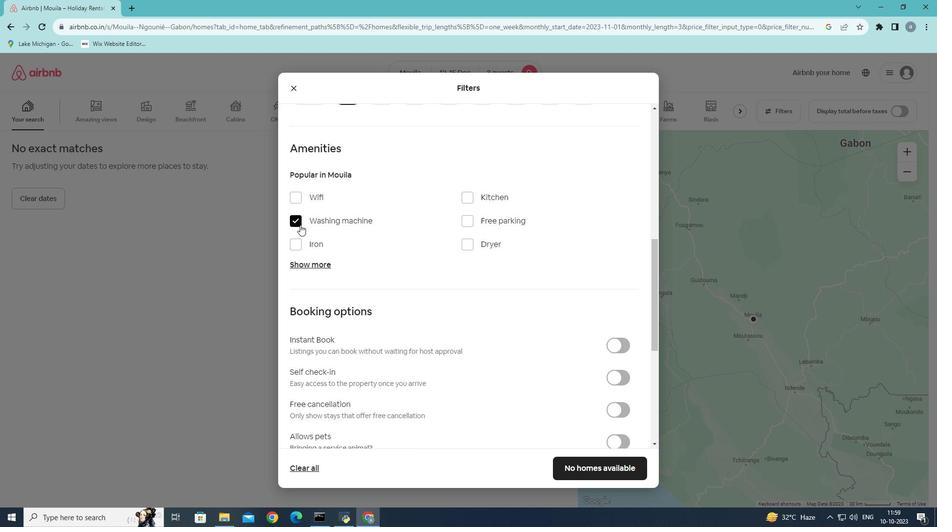 
Action: Mouse moved to (350, 226)
Screenshot: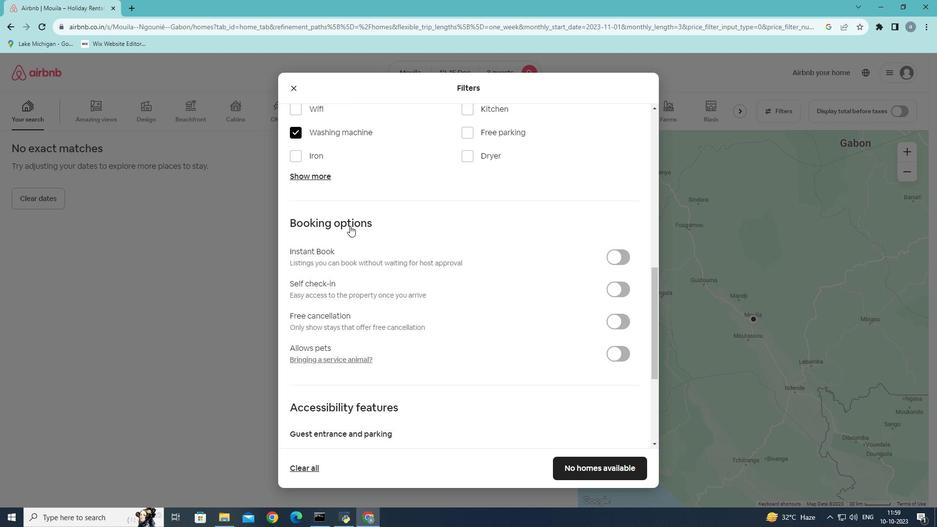 
Action: Mouse scrolled (350, 225) with delta (0, 0)
Screenshot: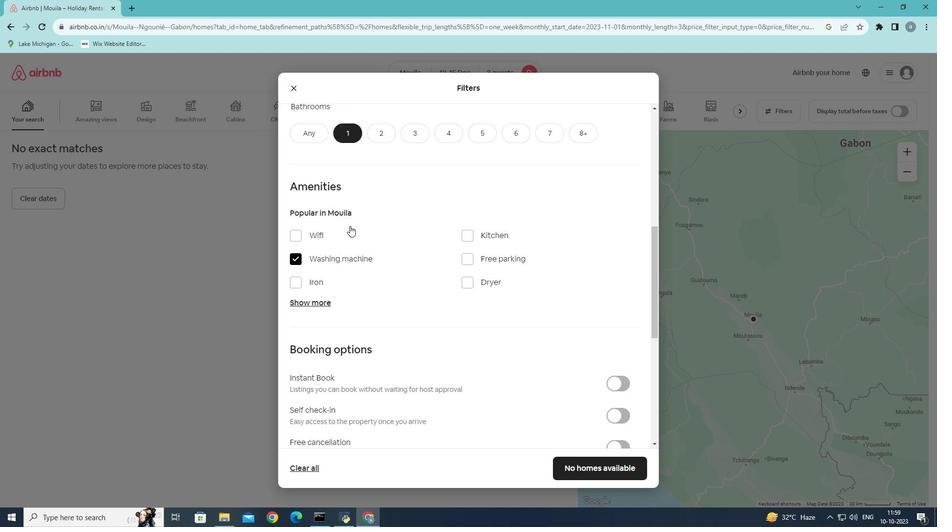 
Action: Mouse scrolled (350, 225) with delta (0, 0)
Screenshot: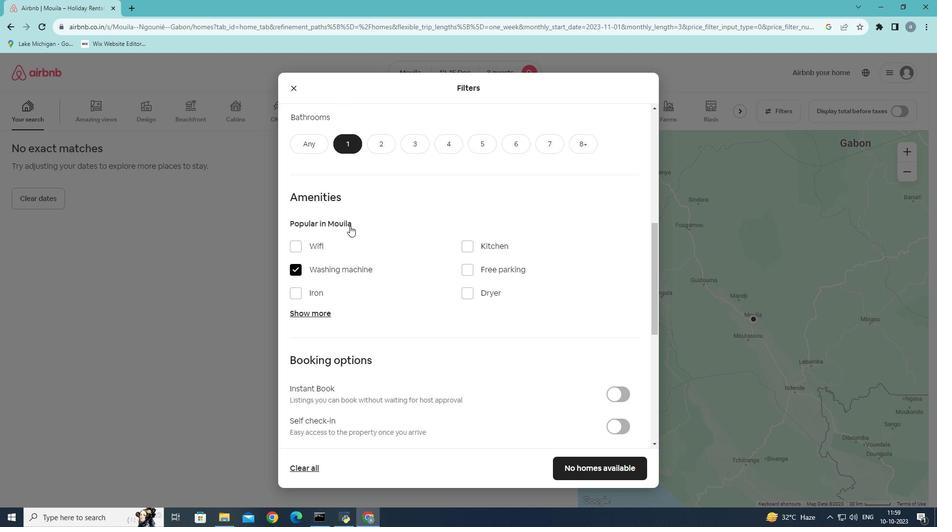 
Action: Mouse scrolled (350, 226) with delta (0, 0)
Screenshot: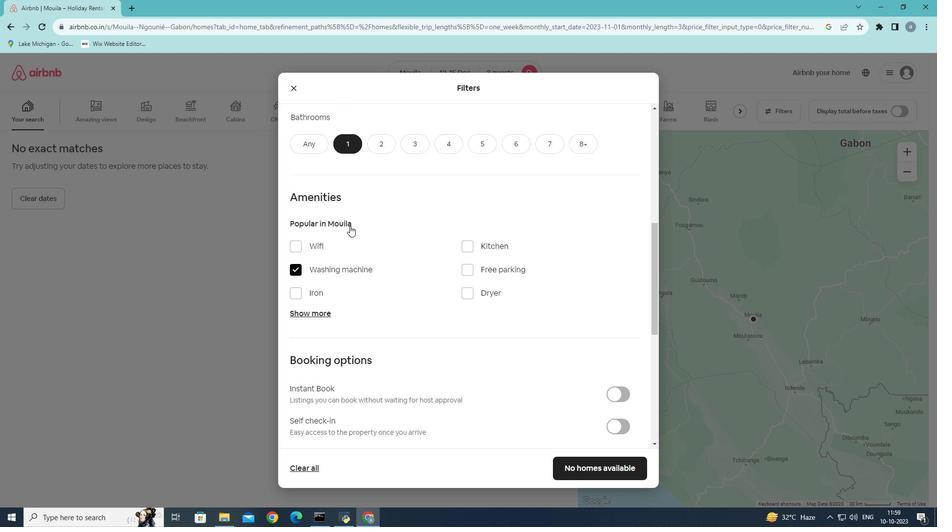 
Action: Mouse scrolled (350, 226) with delta (0, 0)
Screenshot: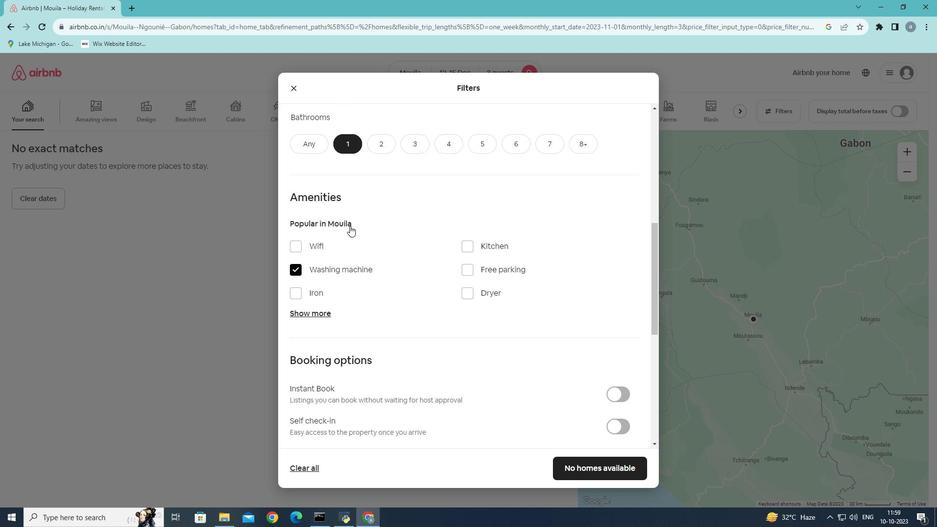 
Action: Mouse scrolled (350, 226) with delta (0, 0)
Screenshot: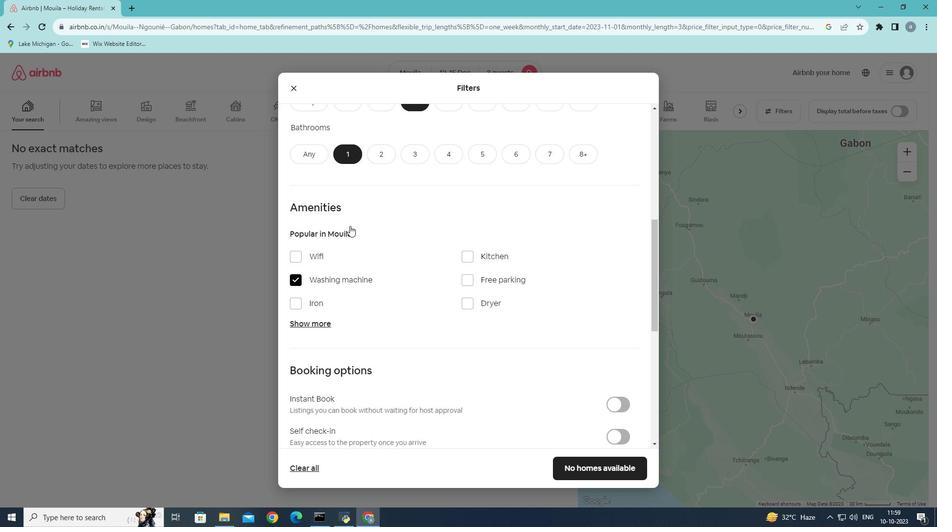 
Action: Mouse scrolled (350, 226) with delta (0, 0)
Screenshot: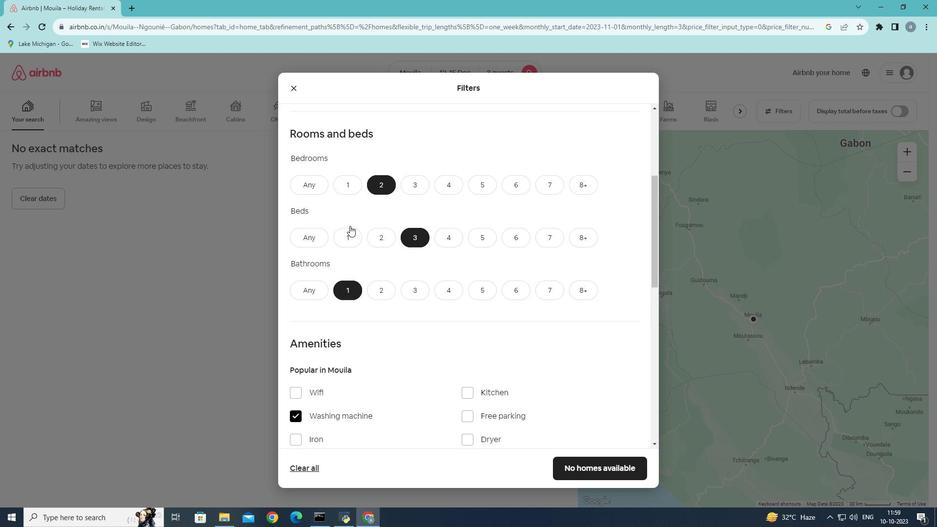 
Action: Mouse scrolled (350, 226) with delta (0, 0)
Screenshot: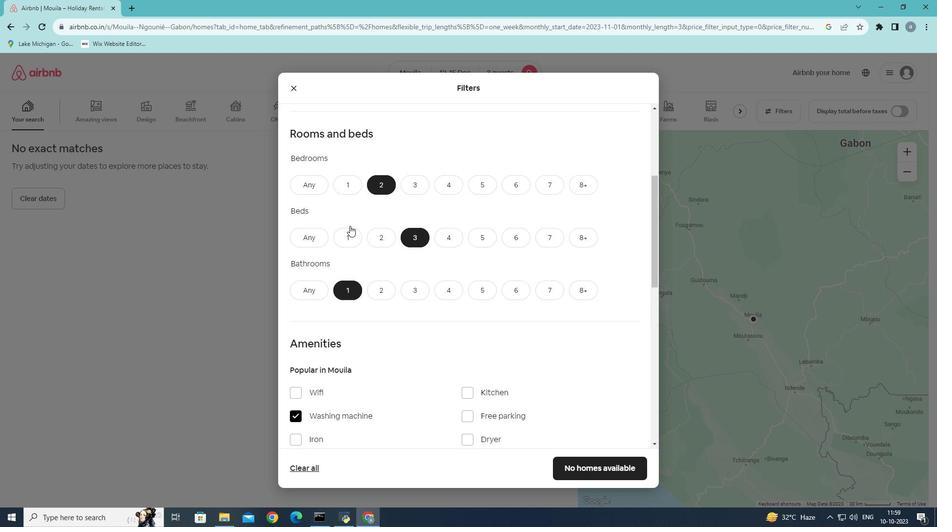 
Action: Mouse scrolled (350, 226) with delta (0, 0)
Screenshot: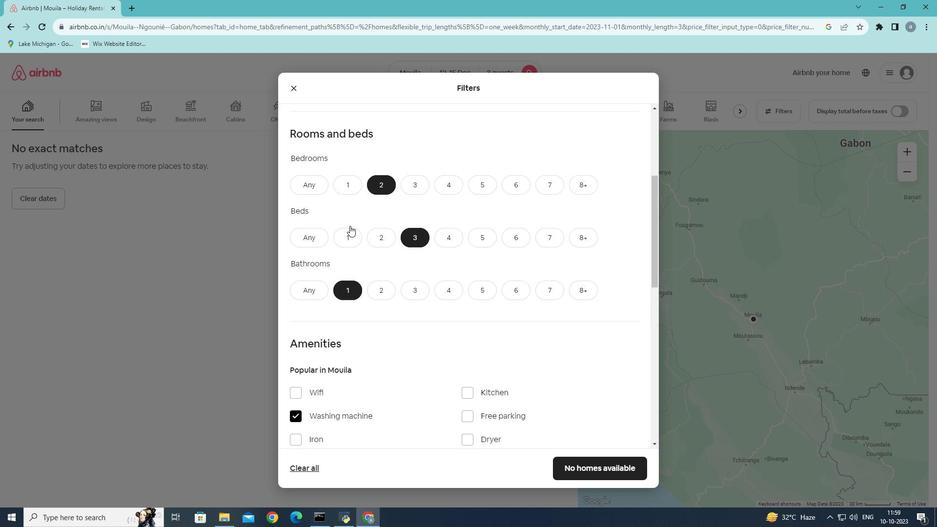 
Action: Mouse moved to (350, 226)
Screenshot: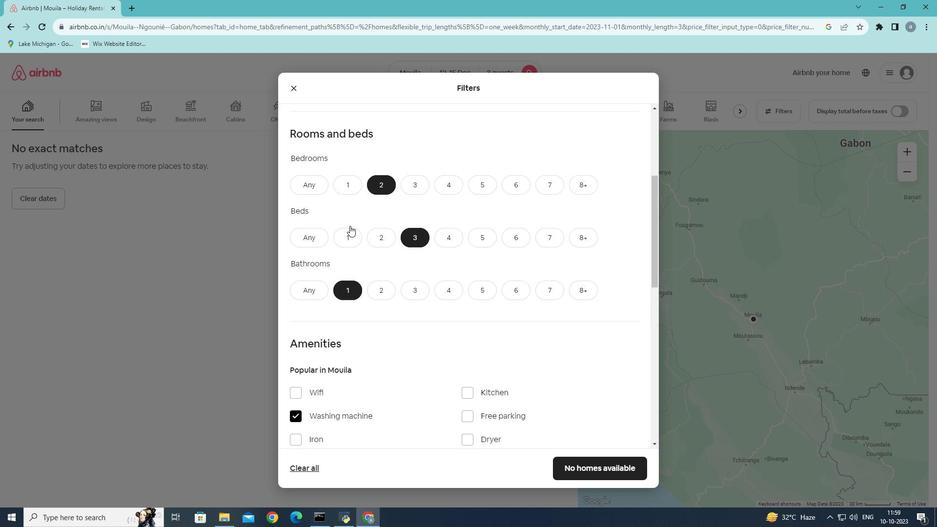 
Action: Mouse scrolled (350, 226) with delta (0, 0)
Screenshot: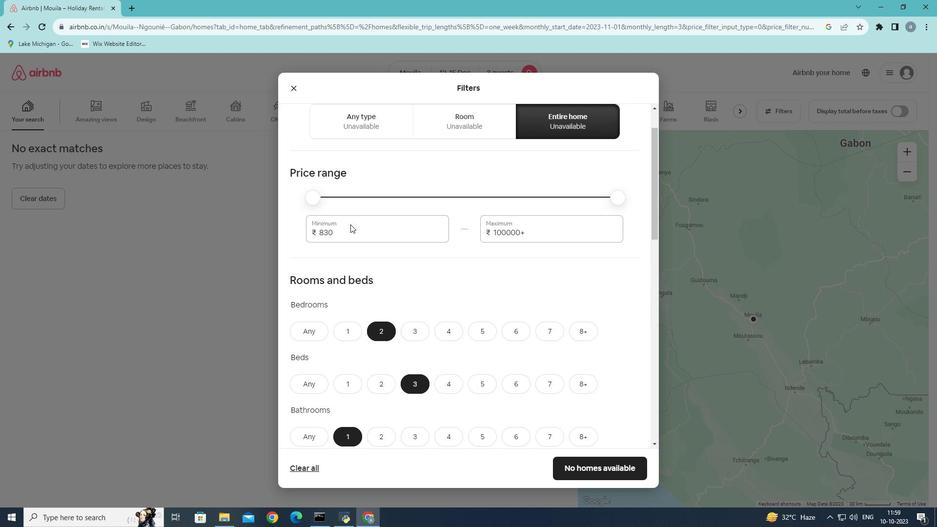 
Action: Mouse scrolled (350, 226) with delta (0, 0)
Screenshot: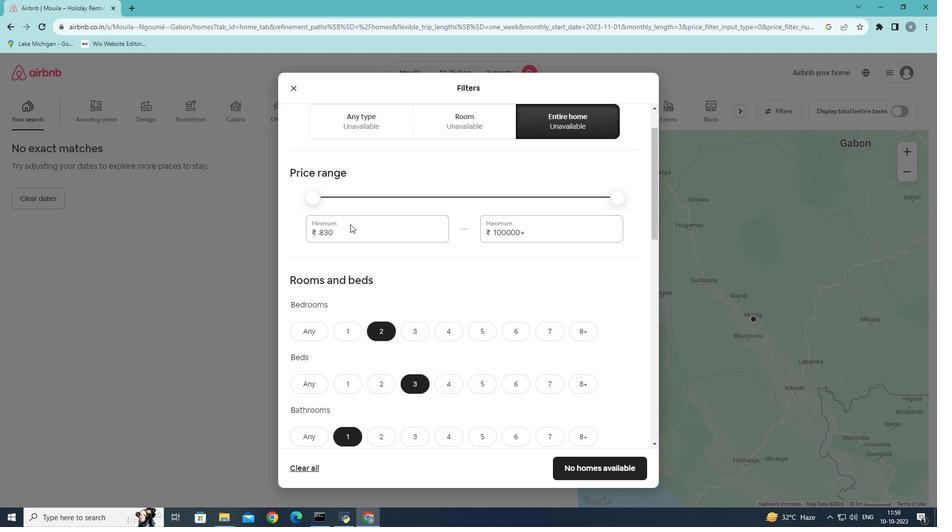 
Action: Mouse scrolled (350, 226) with delta (0, 0)
Screenshot: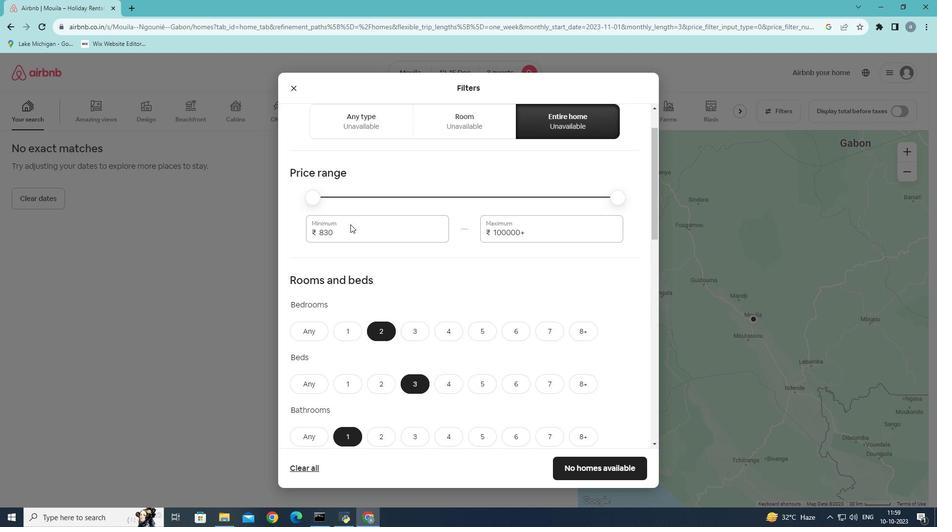 
Action: Mouse moved to (350, 224)
Screenshot: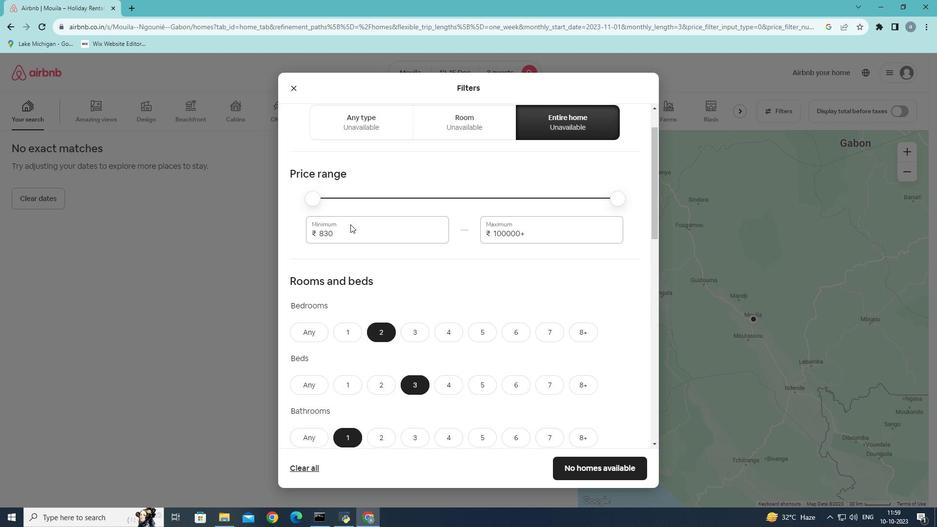 
Action: Mouse scrolled (350, 225) with delta (0, 0)
Screenshot: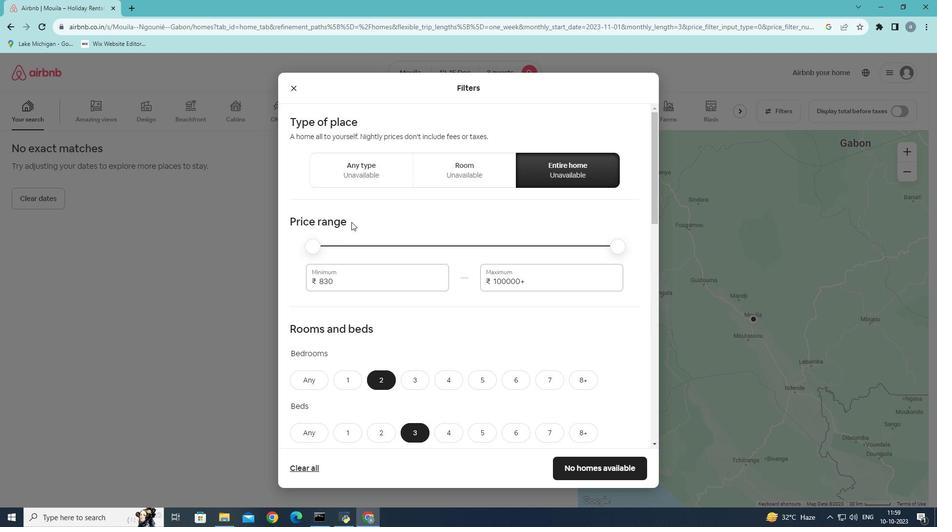 
Action: Mouse scrolled (350, 225) with delta (0, 0)
Screenshot: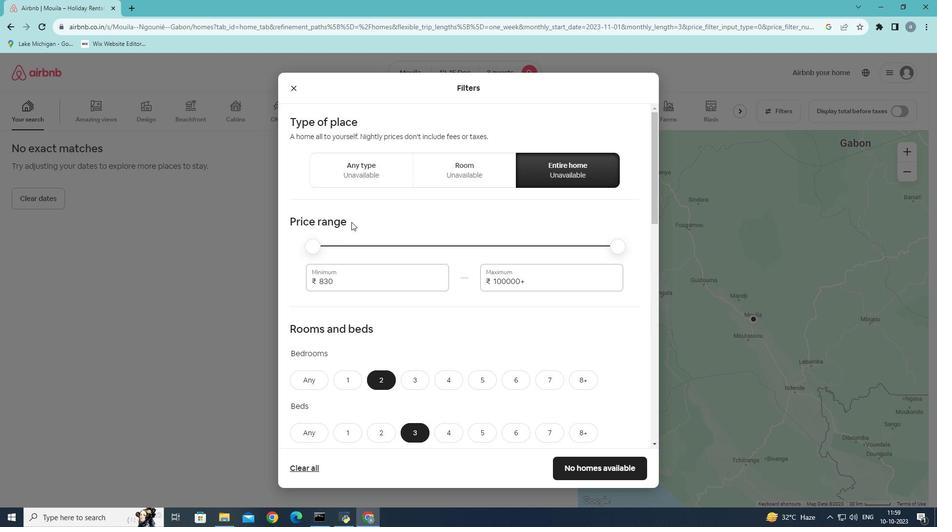 
Action: Mouse scrolled (350, 225) with delta (0, 0)
Screenshot: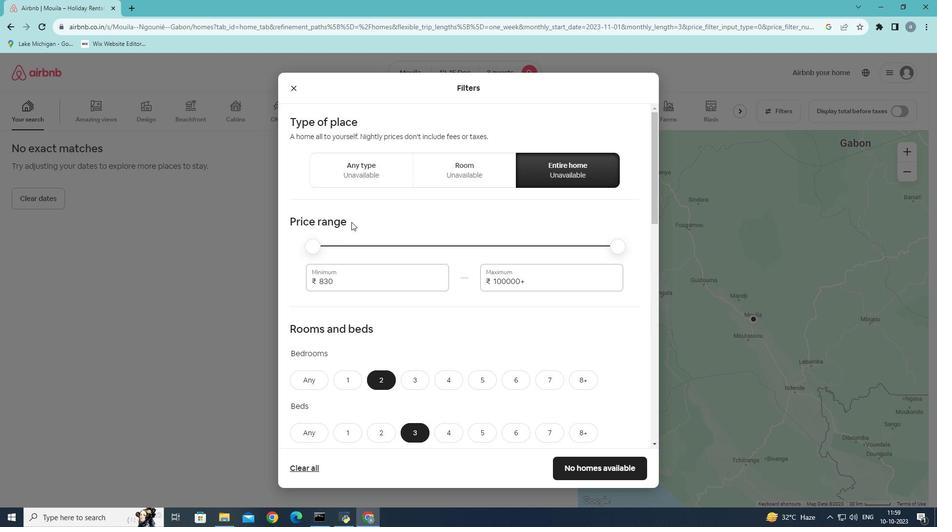 
Action: Mouse moved to (350, 223)
Screenshot: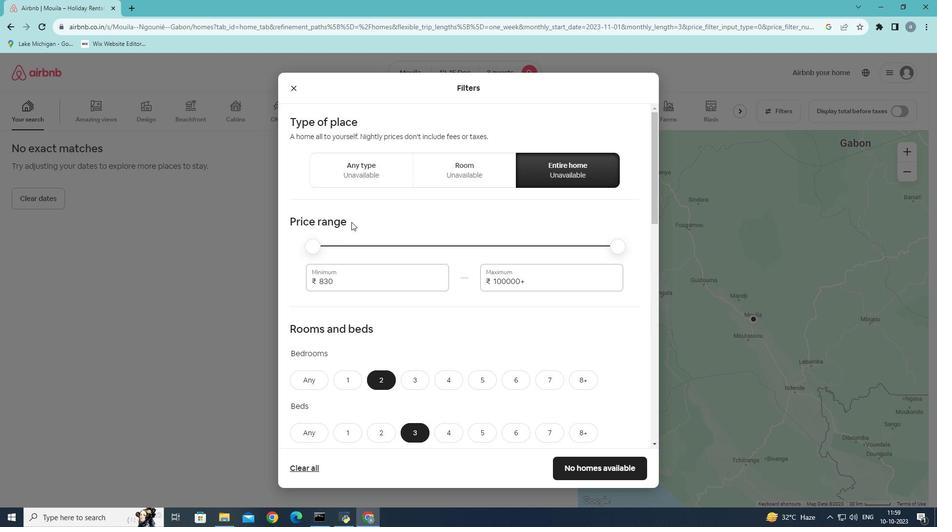 
Action: Mouse scrolled (350, 223) with delta (0, 0)
Screenshot: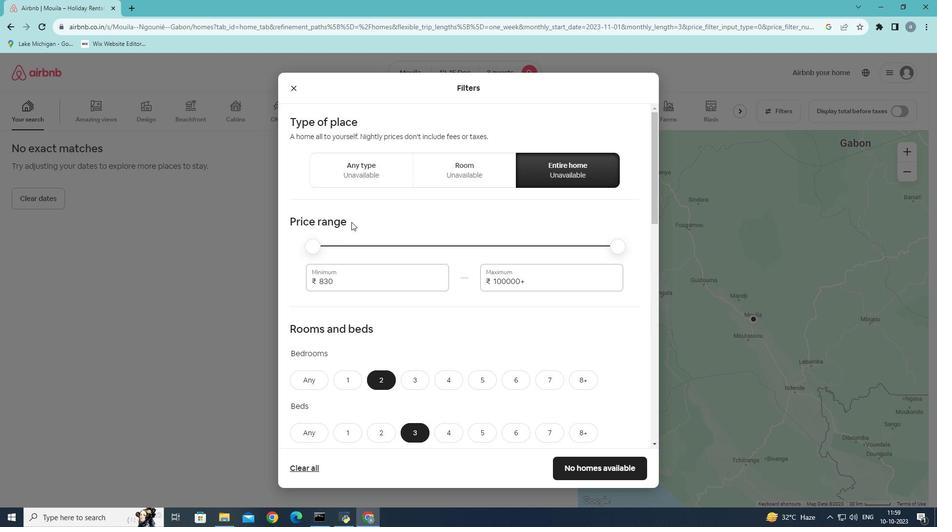 
Action: Mouse moved to (351, 222)
Screenshot: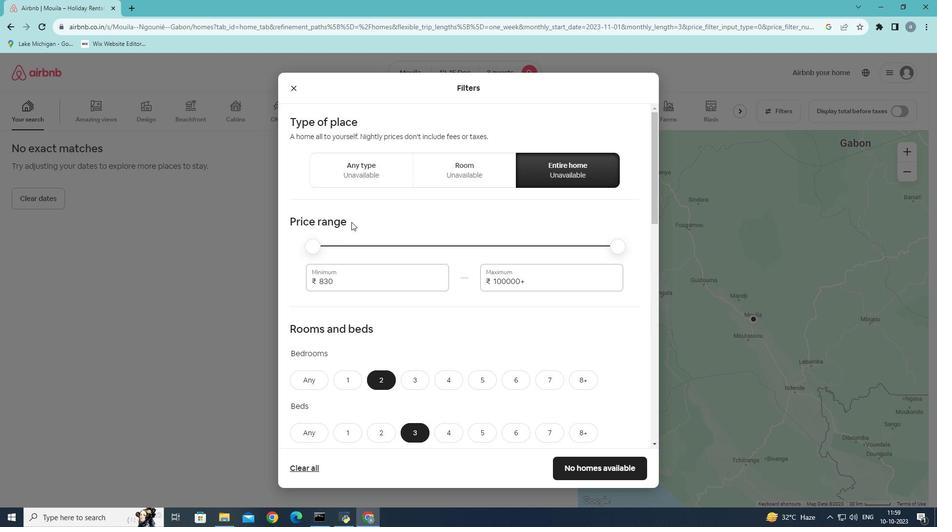
Action: Mouse scrolled (351, 221) with delta (0, 0)
Screenshot: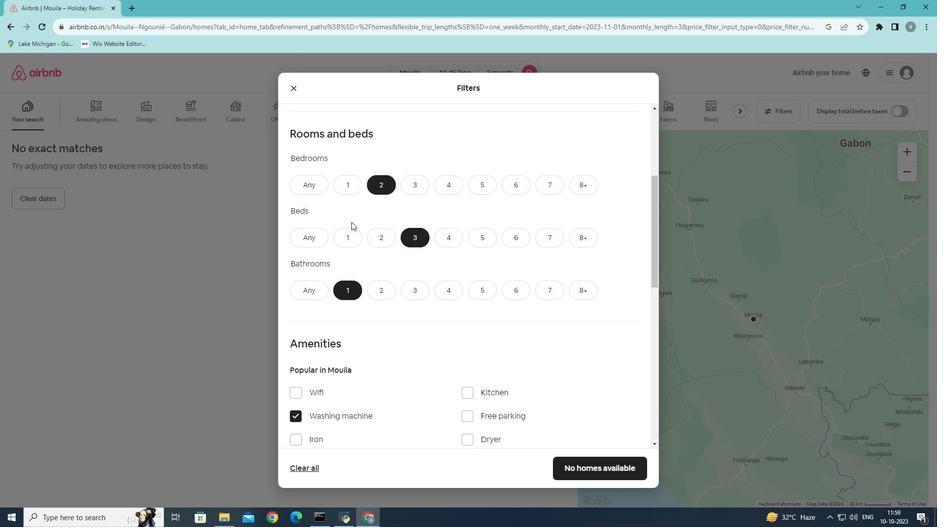 
Action: Mouse scrolled (351, 221) with delta (0, 0)
Screenshot: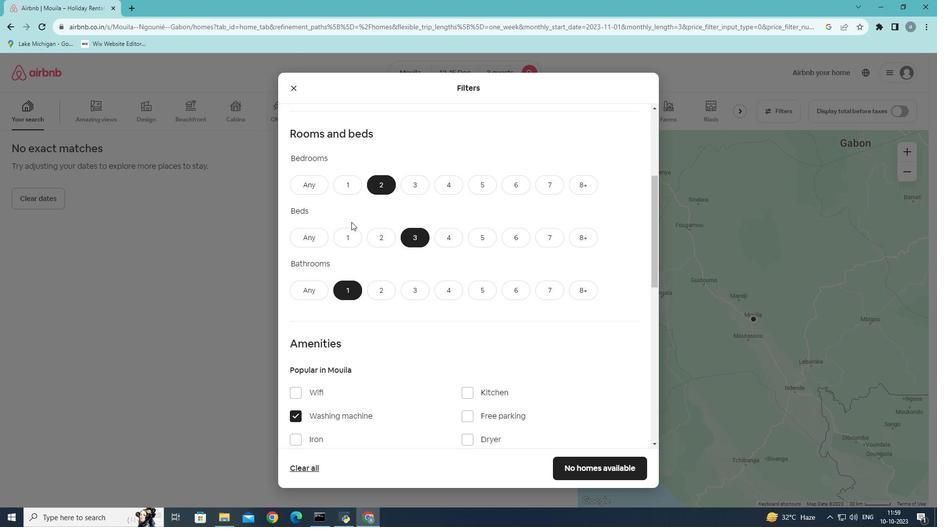 
Action: Mouse scrolled (351, 221) with delta (0, 0)
Screenshot: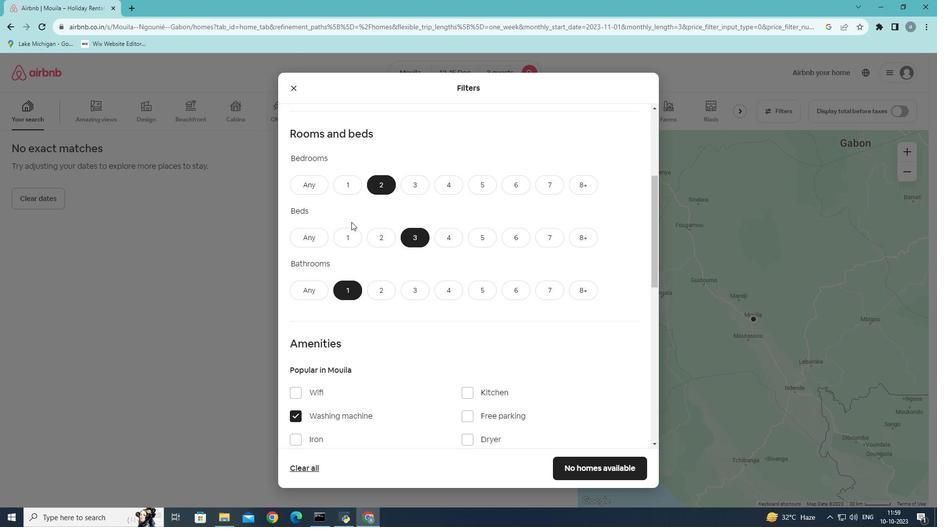 
Action: Mouse scrolled (351, 221) with delta (0, 0)
Screenshot: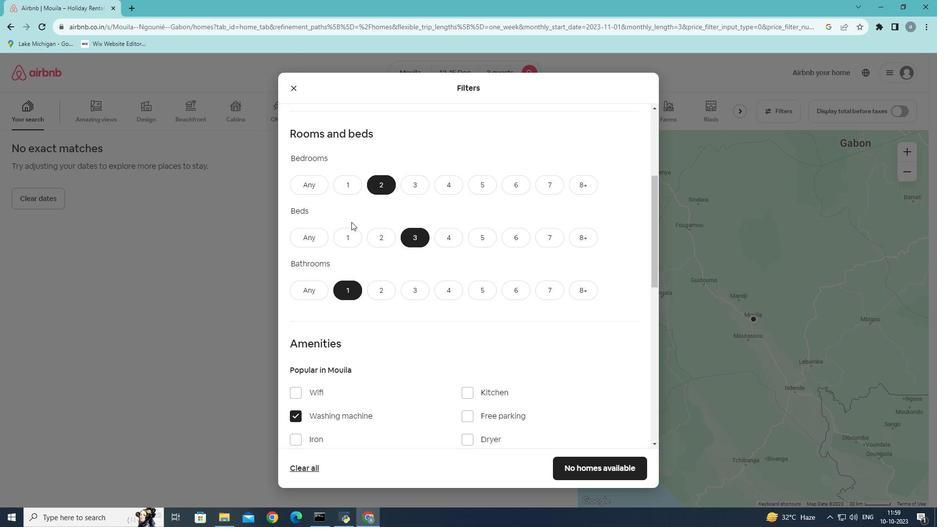 
Action: Mouse scrolled (351, 221) with delta (0, 0)
Screenshot: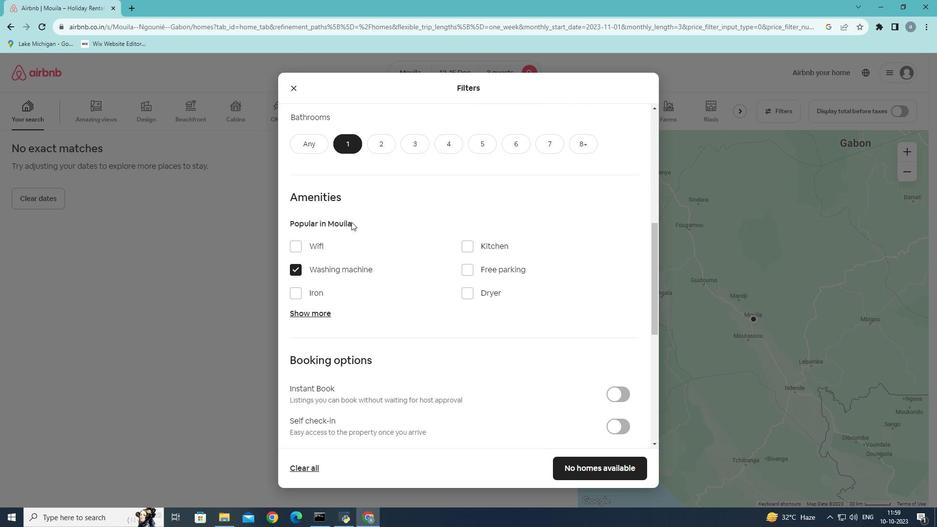 
Action: Mouse scrolled (351, 221) with delta (0, 0)
Screenshot: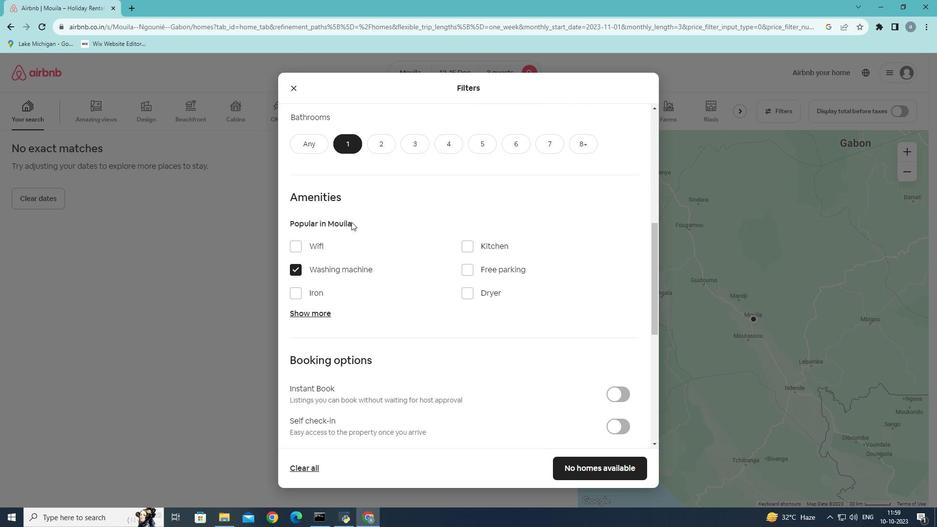 
Action: Mouse scrolled (351, 221) with delta (0, 0)
Screenshot: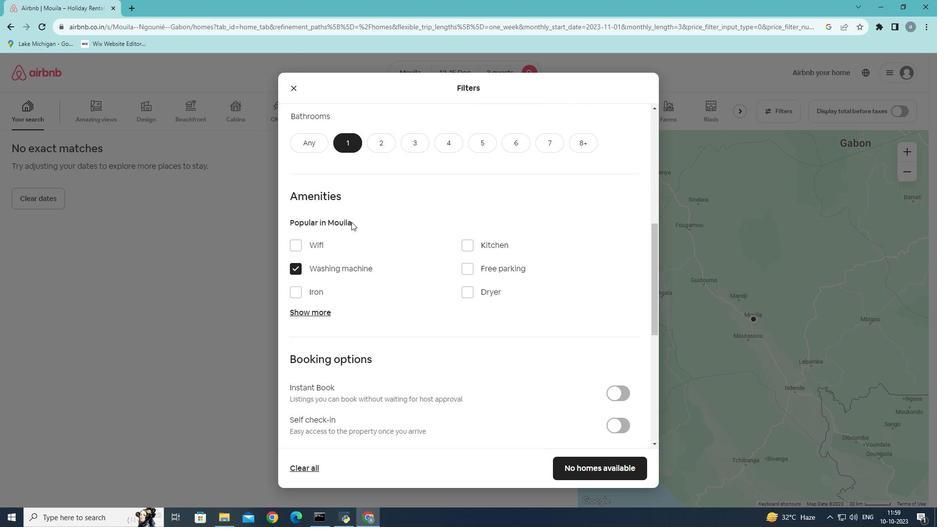 
Action: Mouse scrolled (351, 221) with delta (0, 0)
Screenshot: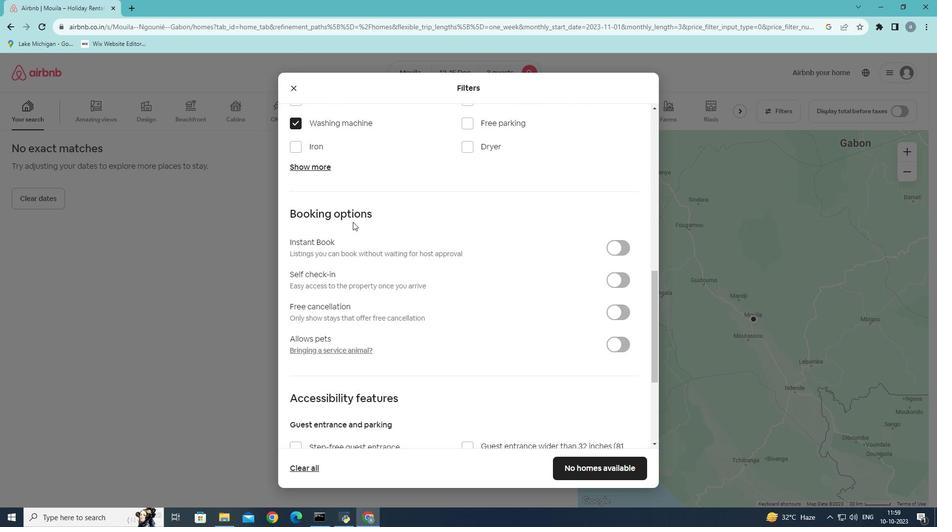 
Action: Mouse scrolled (351, 221) with delta (0, 0)
Screenshot: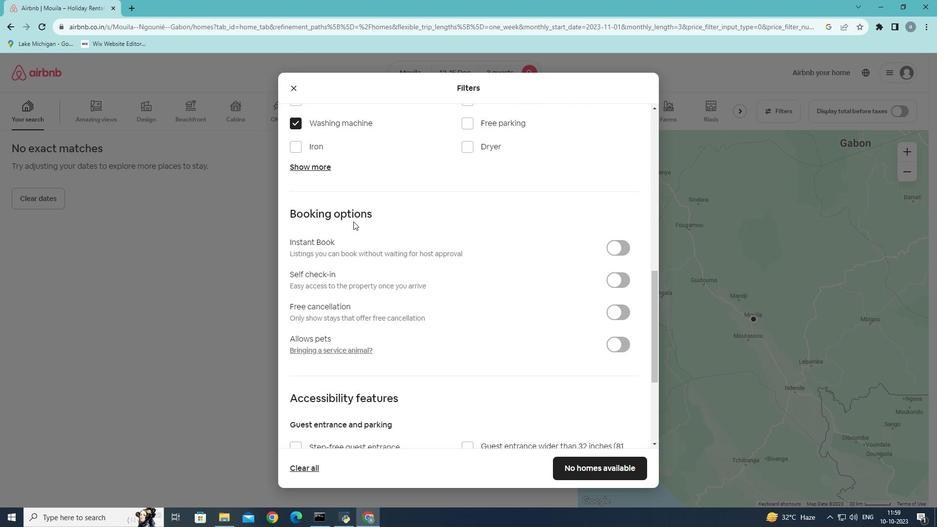 
Action: Mouse scrolled (351, 221) with delta (0, 0)
Screenshot: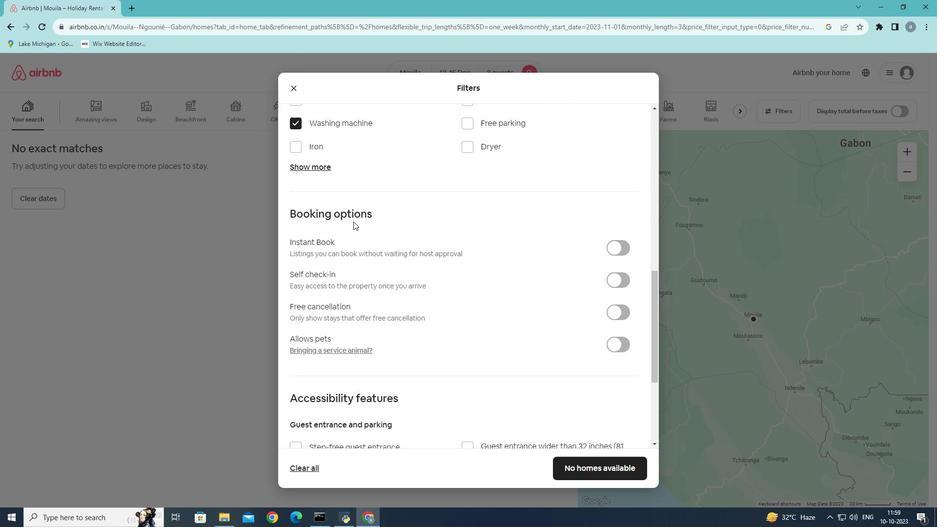 
Action: Mouse moved to (353, 221)
Screenshot: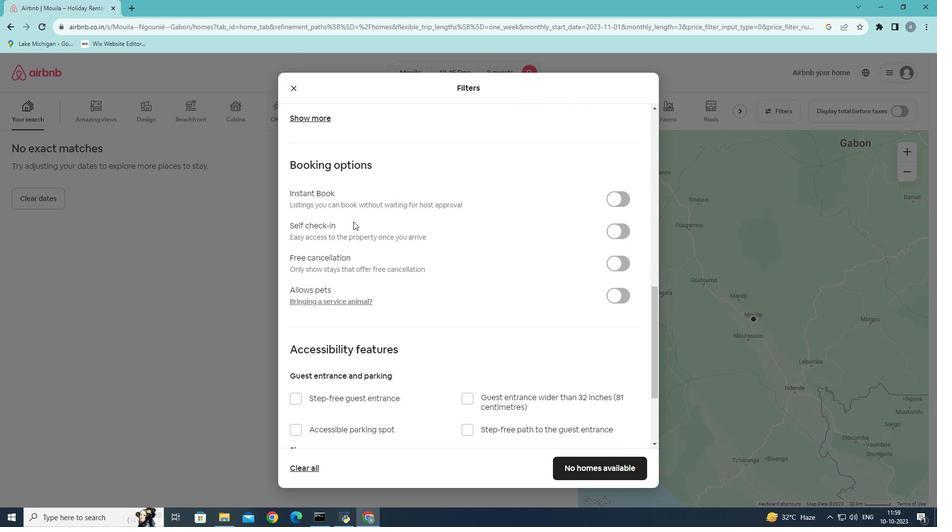 
Action: Mouse scrolled (353, 221) with delta (0, 0)
Screenshot: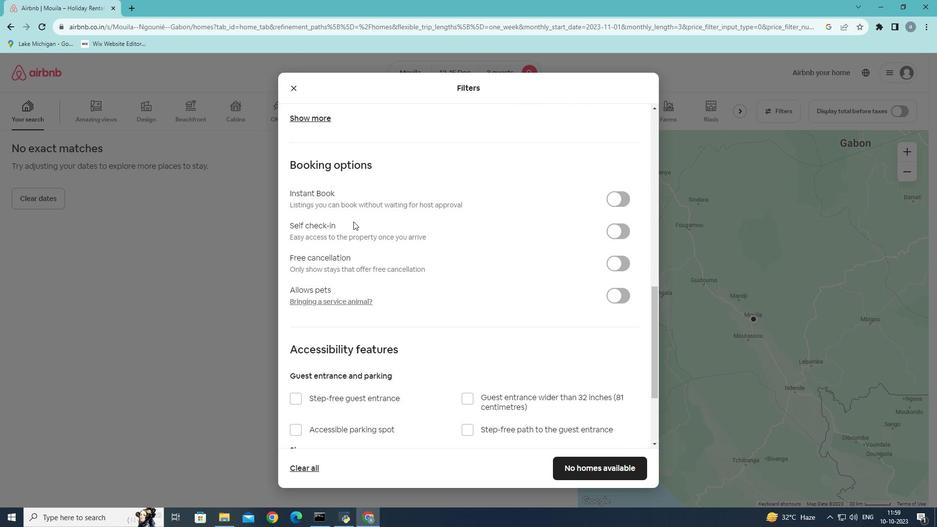 
Action: Mouse moved to (617, 229)
Screenshot: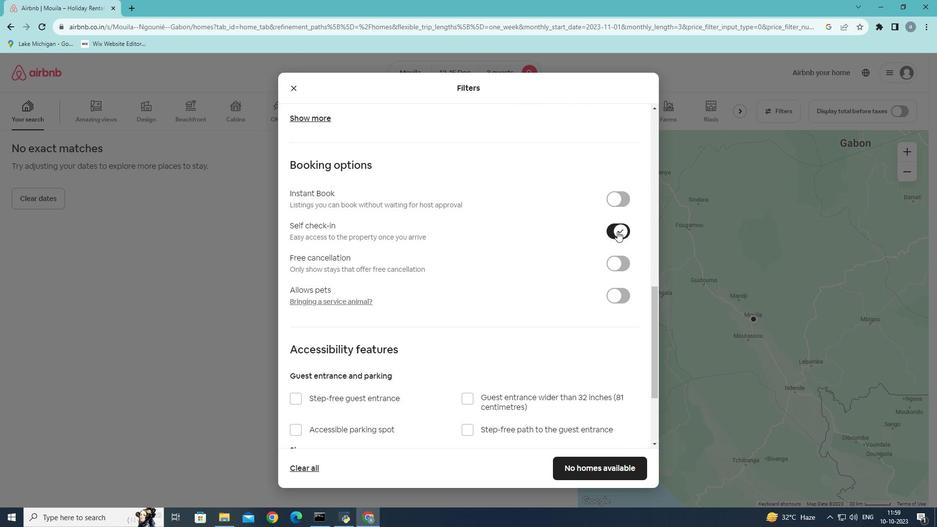 
Action: Mouse pressed left at (617, 229)
Screenshot: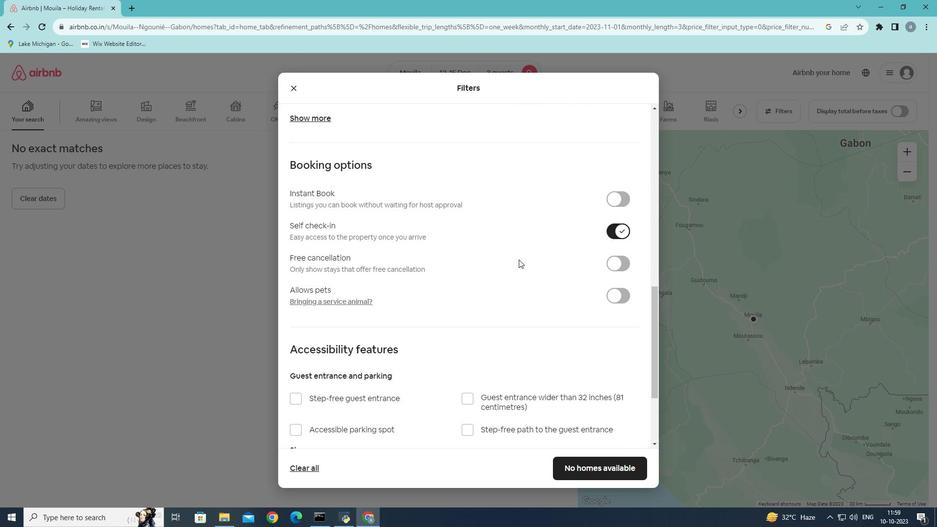 
Action: Mouse moved to (464, 276)
Screenshot: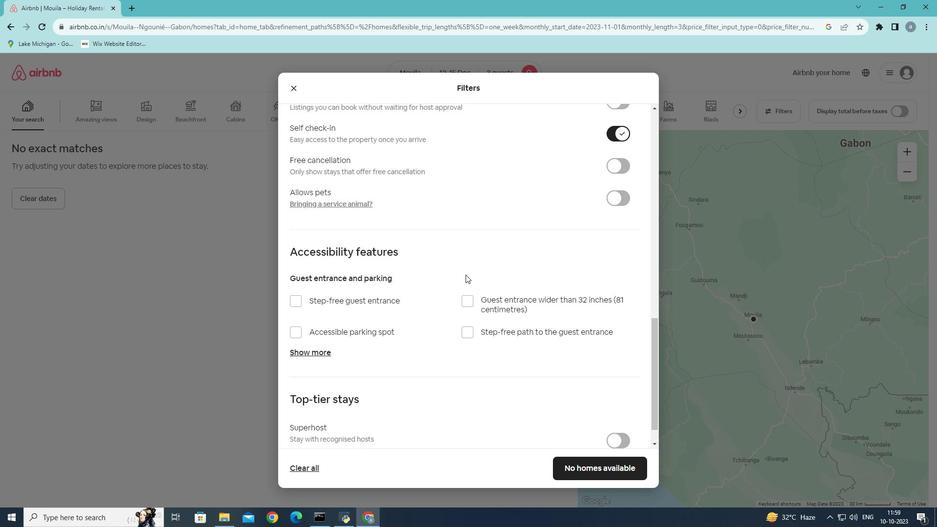 
Action: Mouse scrolled (464, 276) with delta (0, 0)
Screenshot: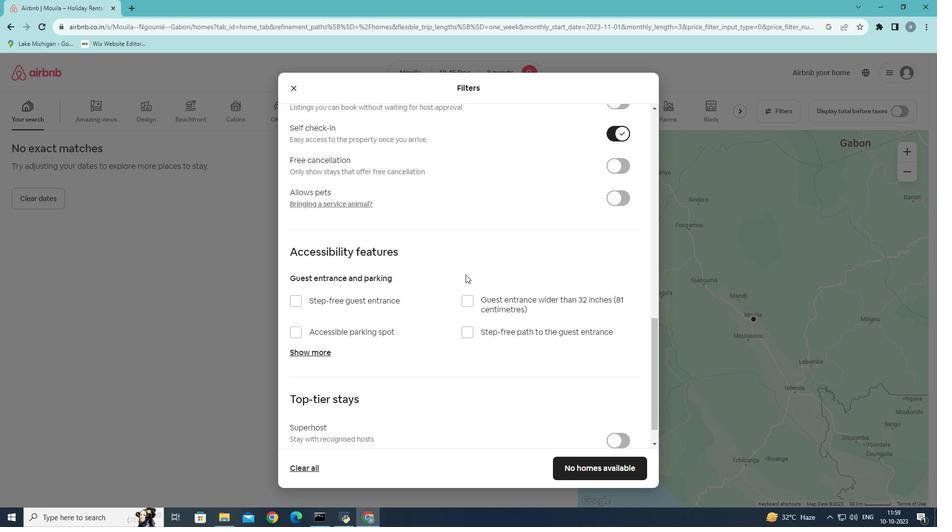 
Action: Mouse moved to (464, 275)
Screenshot: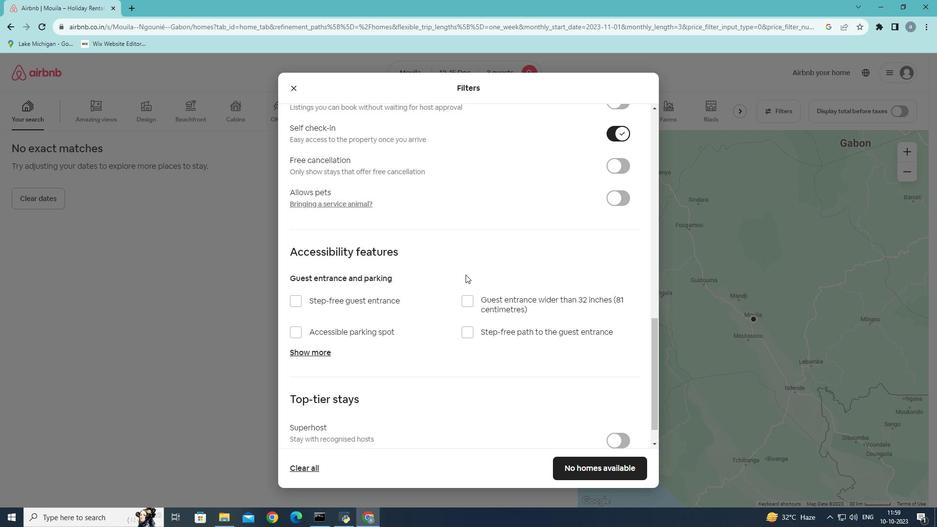 
Action: Mouse scrolled (464, 275) with delta (0, 0)
Screenshot: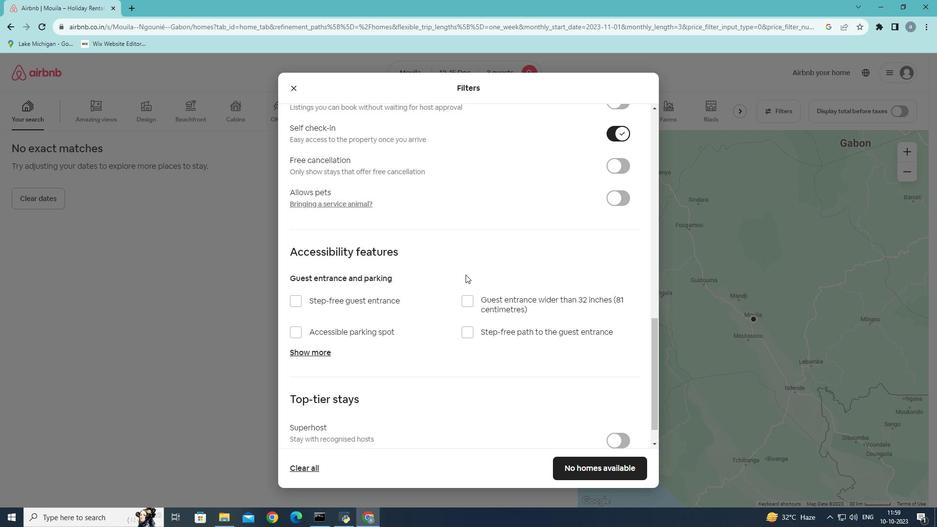 
Action: Mouse moved to (469, 270)
Screenshot: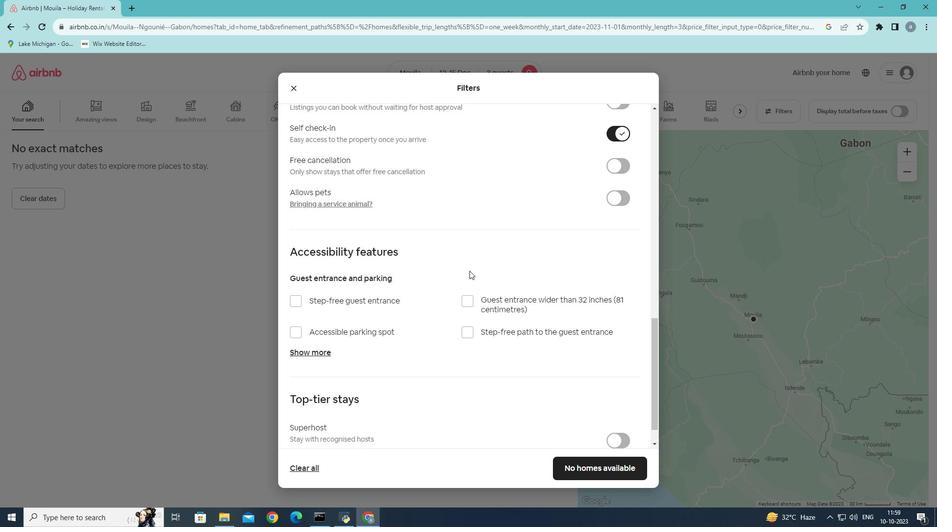 
Action: Mouse scrolled (469, 270) with delta (0, 0)
Screenshot: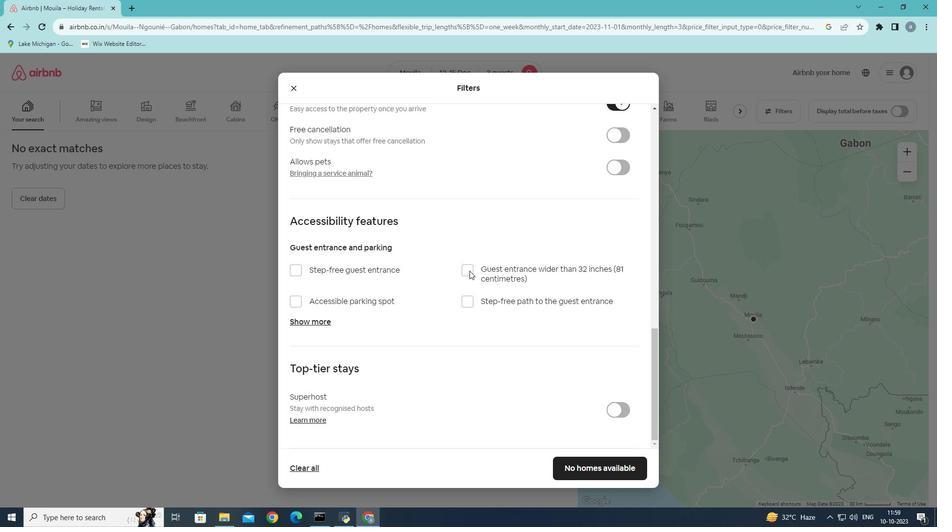
Action: Mouse scrolled (469, 270) with delta (0, 0)
Screenshot: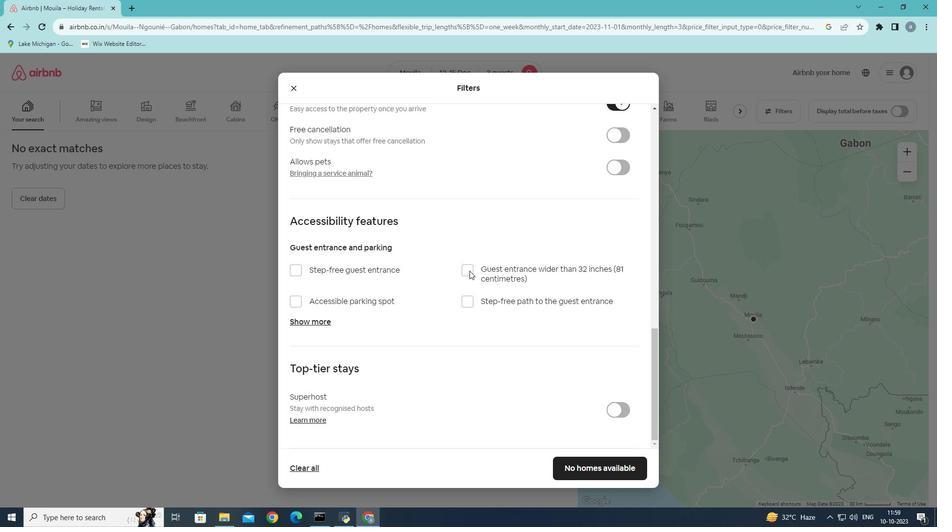 
Action: Mouse scrolled (469, 270) with delta (0, 0)
Screenshot: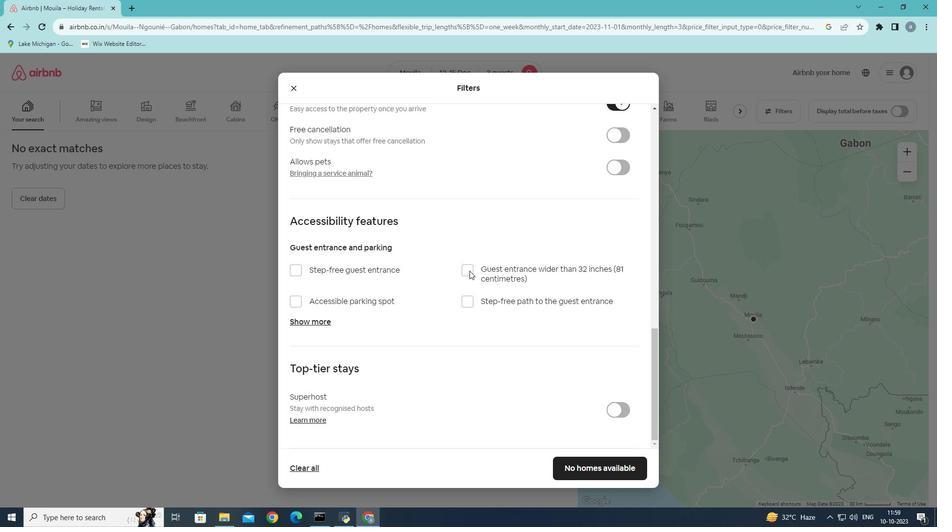 
Action: Mouse moved to (469, 269)
Screenshot: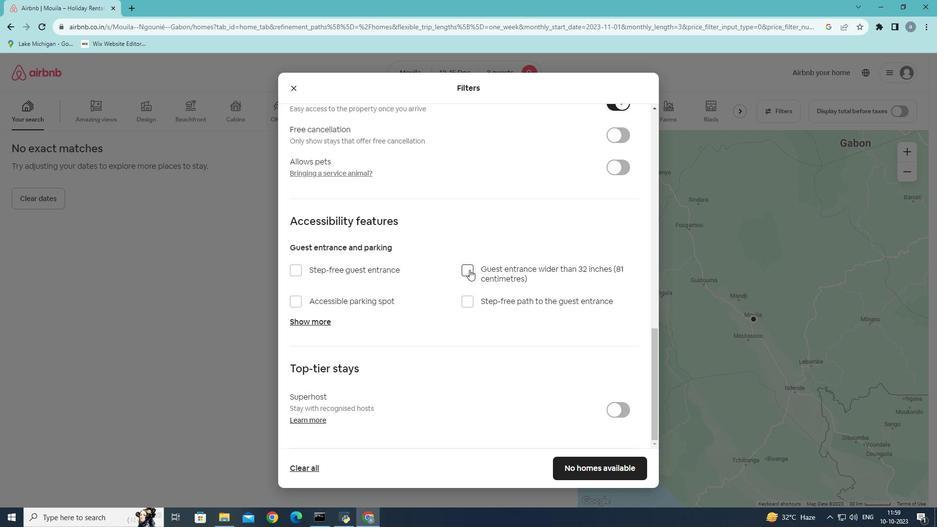 
Action: Mouse scrolled (469, 269) with delta (0, 0)
Screenshot: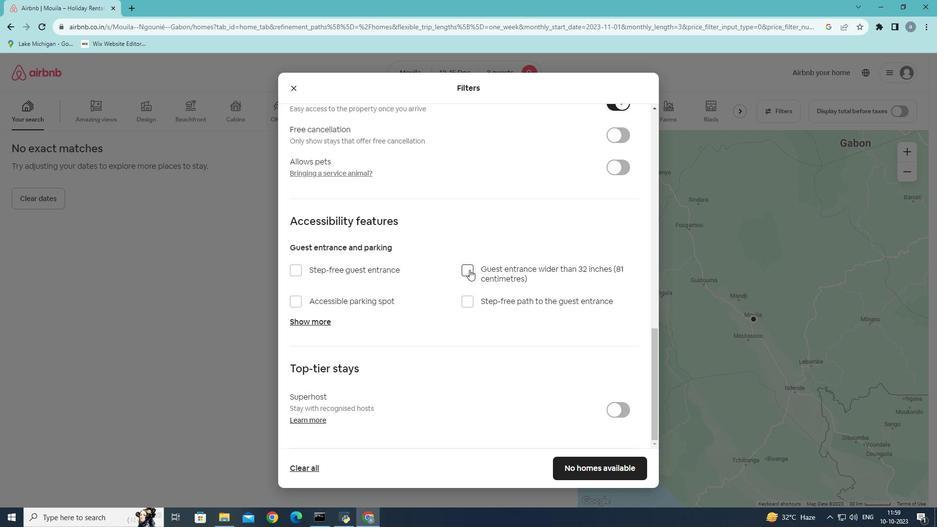 
Action: Mouse scrolled (469, 269) with delta (0, 0)
Screenshot: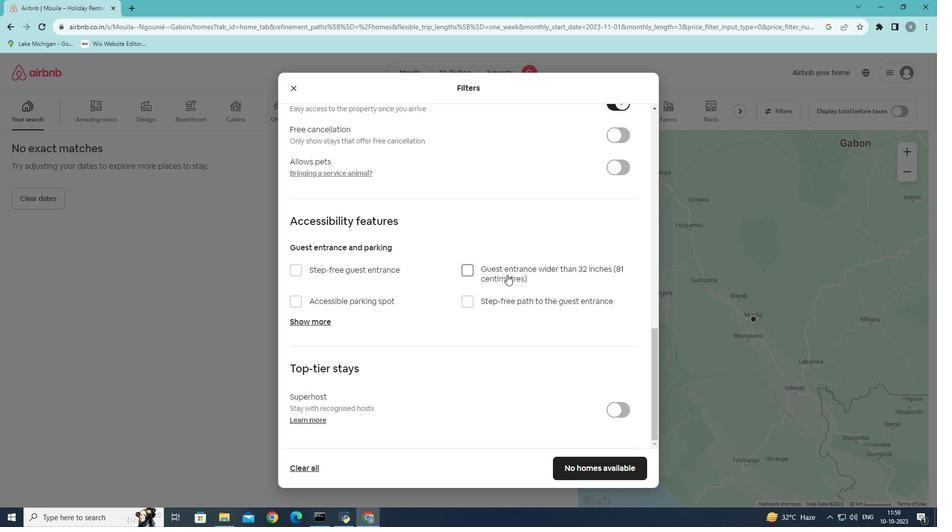 
Action: Mouse moved to (594, 474)
Screenshot: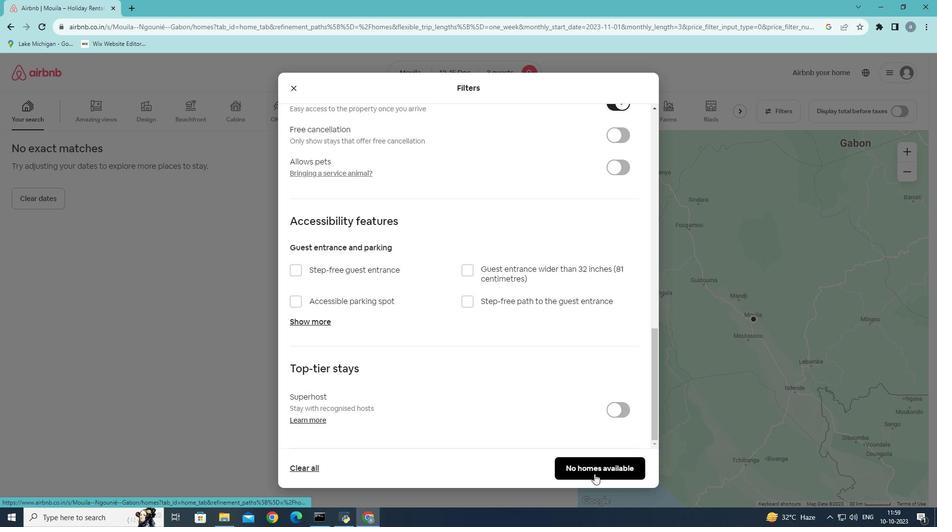 
Action: Mouse pressed left at (594, 474)
Screenshot: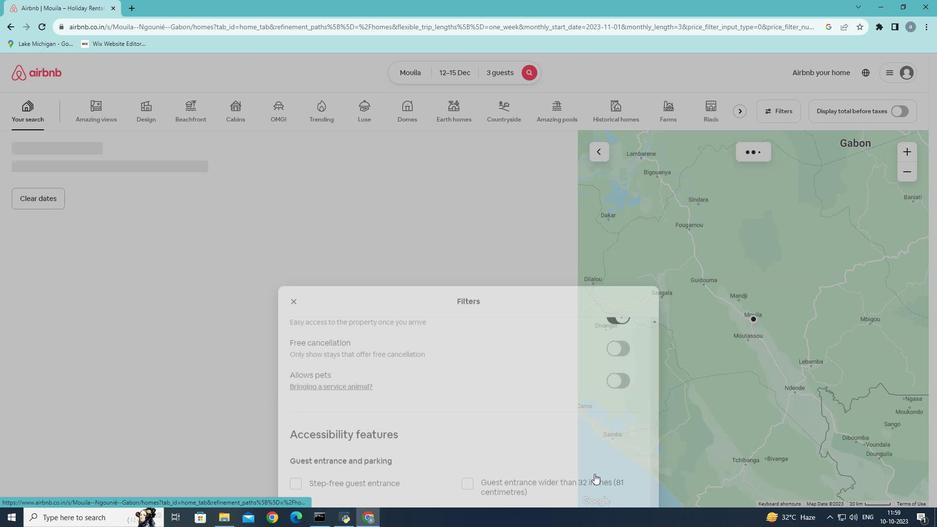 
Action: Mouse moved to (594, 473)
Screenshot: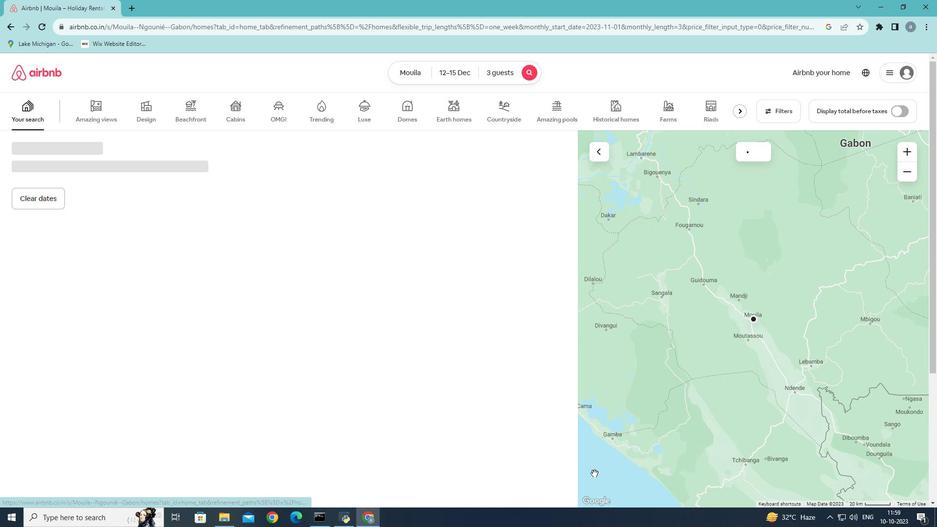 
